 Task: Find connections with filter location Sidlaghatta with filter topic #Openingswith filter profile language English with filter current company Lupin India with filter school Jobs For Women with filter industry Performing Arts with filter service category Labor and Employment Law with filter keywords title Sales Representative
Action: Mouse moved to (501, 71)
Screenshot: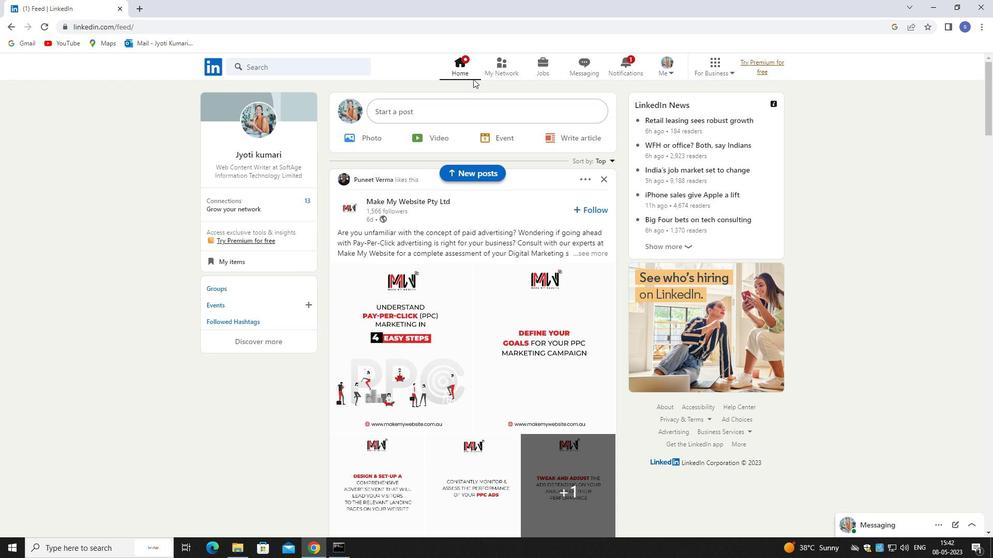 
Action: Mouse pressed left at (501, 71)
Screenshot: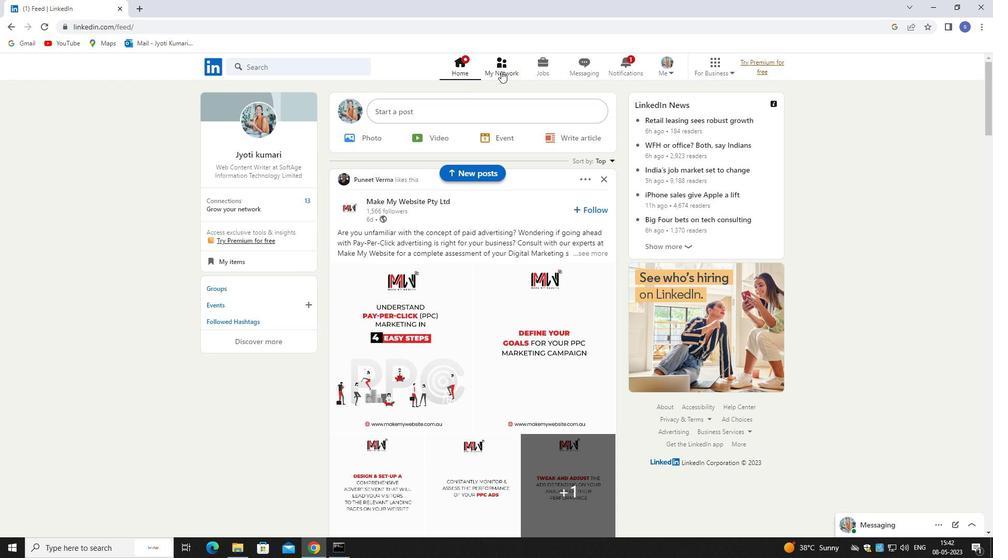 
Action: Mouse pressed left at (501, 71)
Screenshot: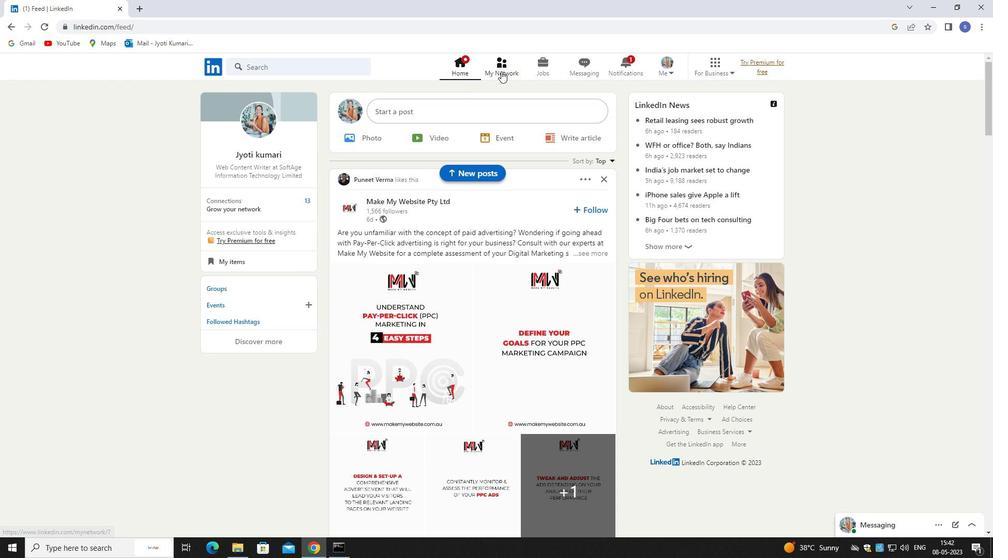 
Action: Mouse moved to (327, 127)
Screenshot: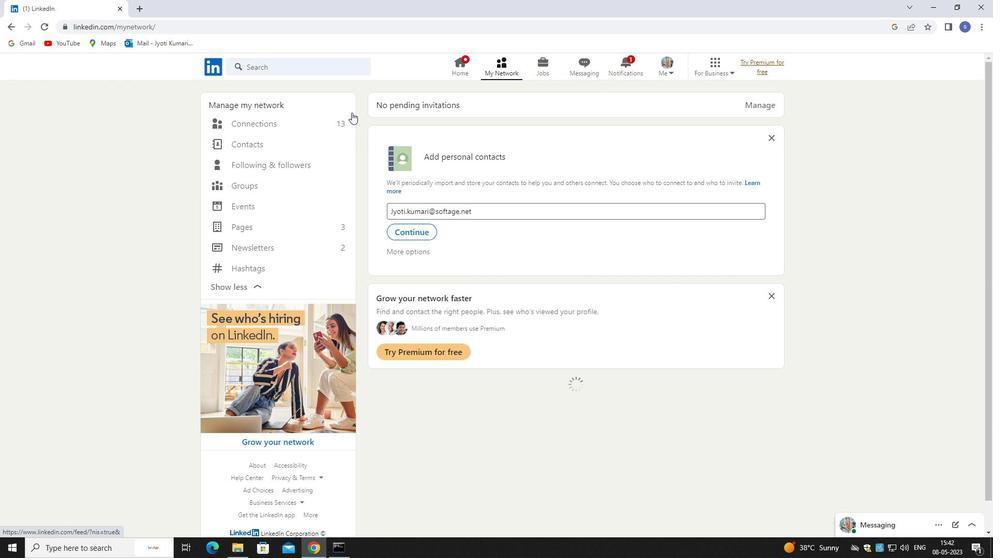 
Action: Mouse pressed left at (327, 127)
Screenshot: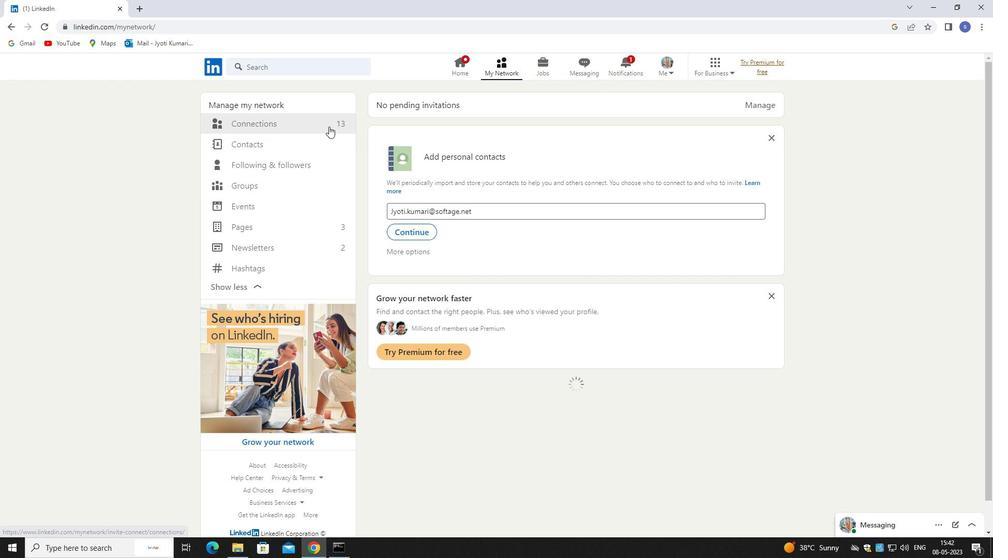 
Action: Mouse moved to (327, 127)
Screenshot: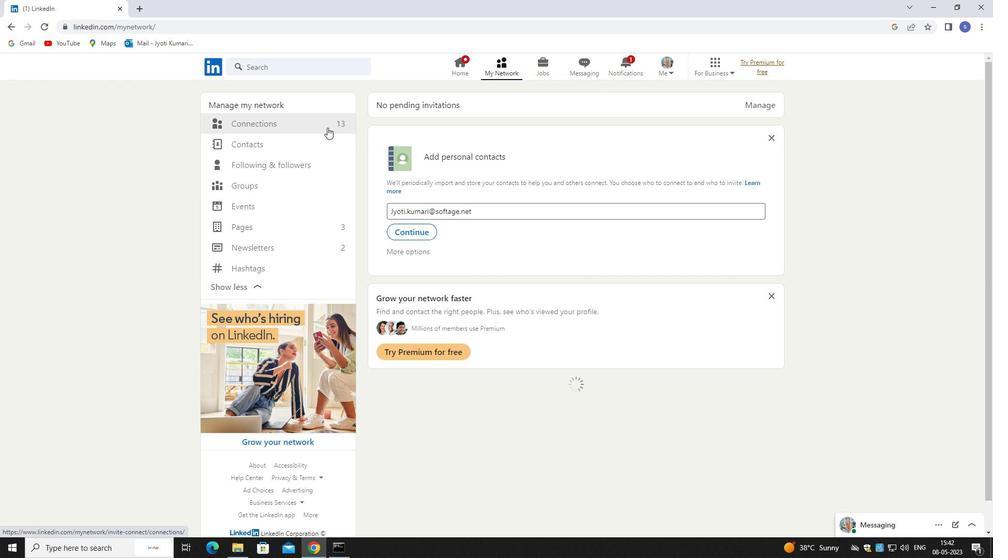
Action: Mouse pressed left at (327, 127)
Screenshot: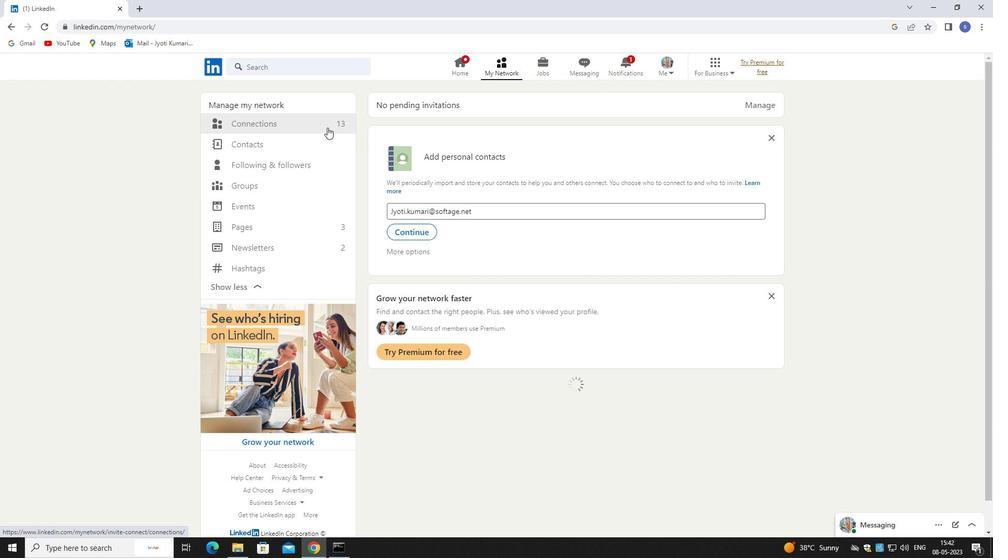 
Action: Mouse moved to (567, 122)
Screenshot: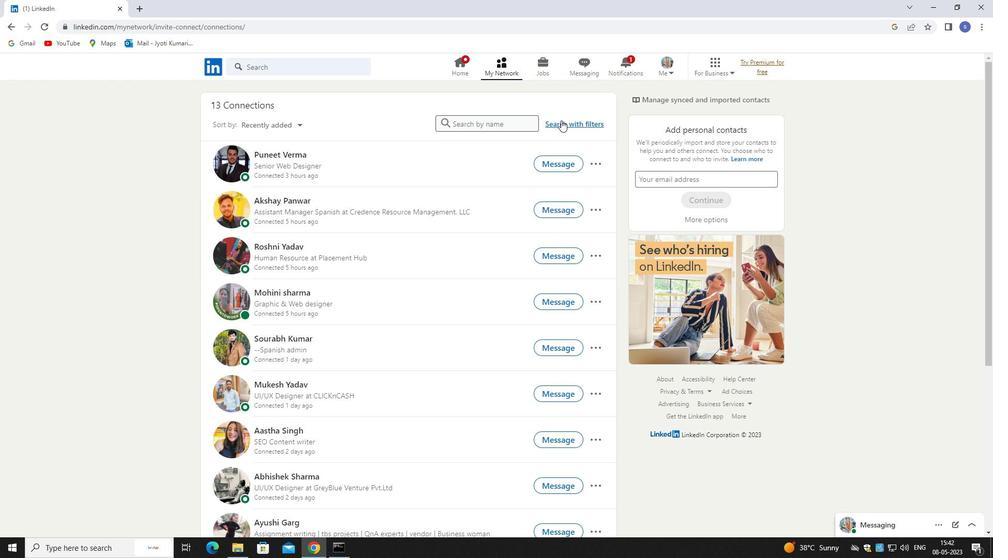 
Action: Mouse pressed left at (567, 122)
Screenshot: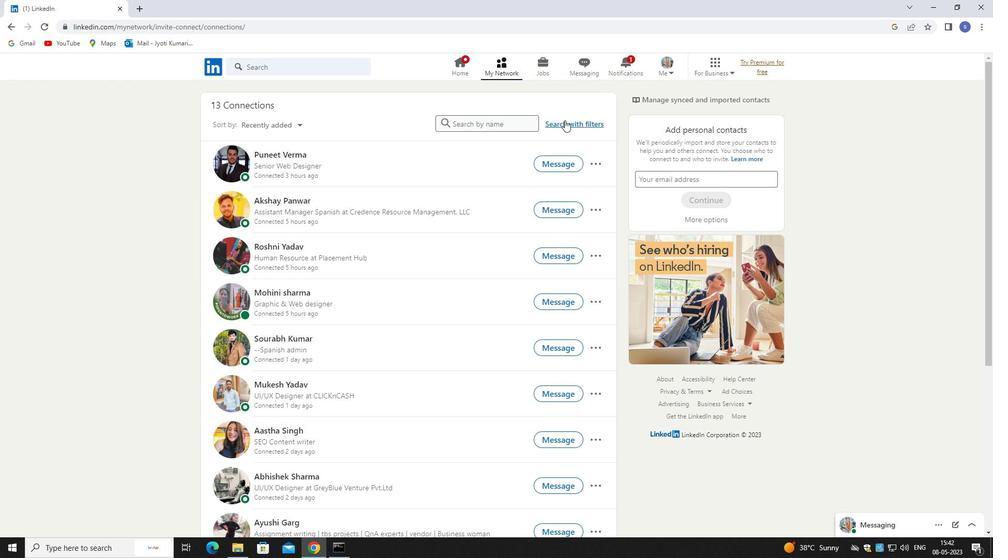 
Action: Mouse moved to (528, 93)
Screenshot: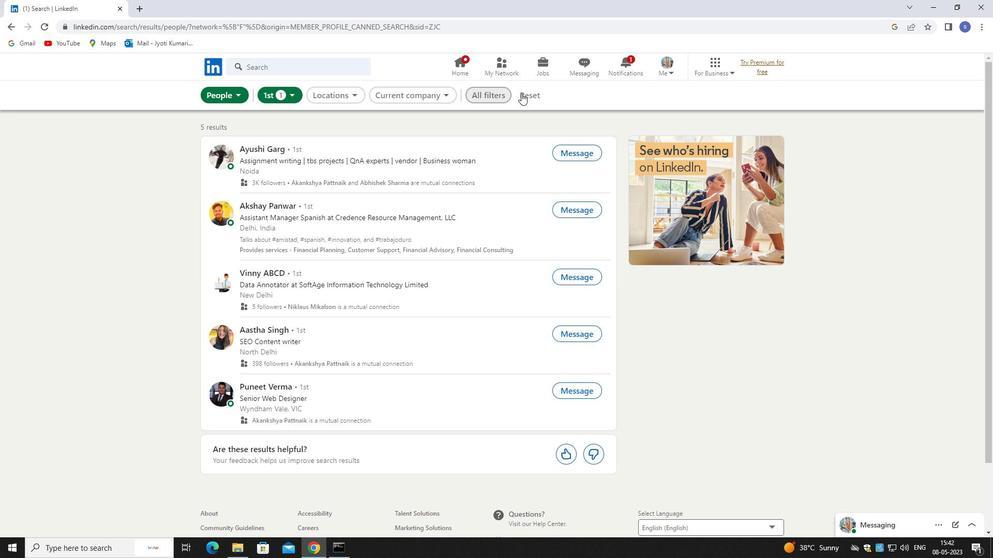 
Action: Mouse pressed left at (528, 93)
Screenshot: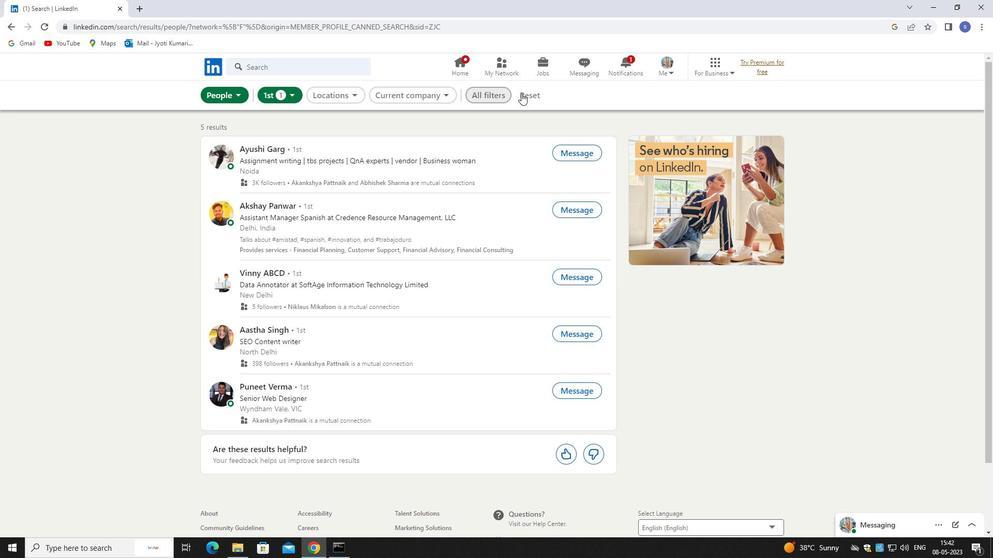 
Action: Mouse moved to (506, 94)
Screenshot: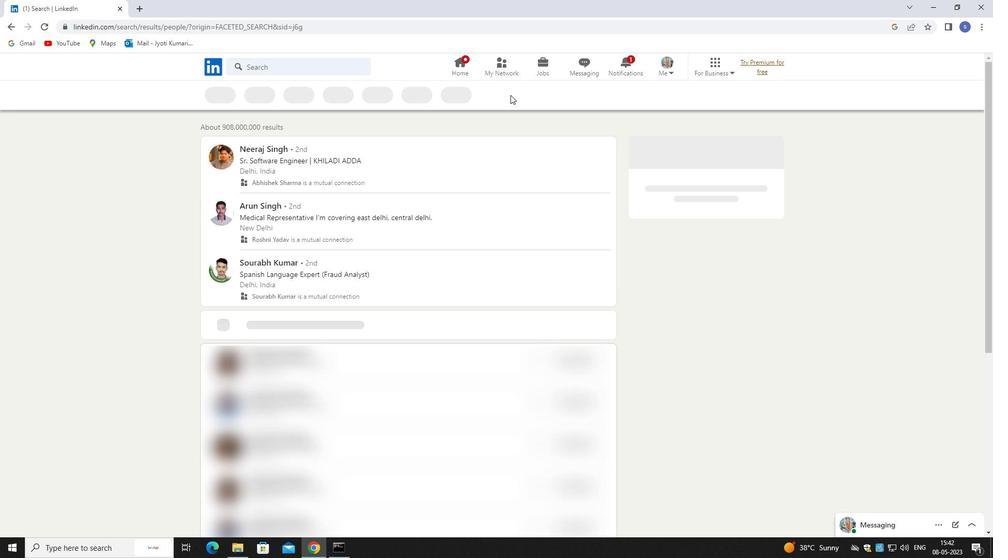 
Action: Mouse pressed left at (506, 94)
Screenshot: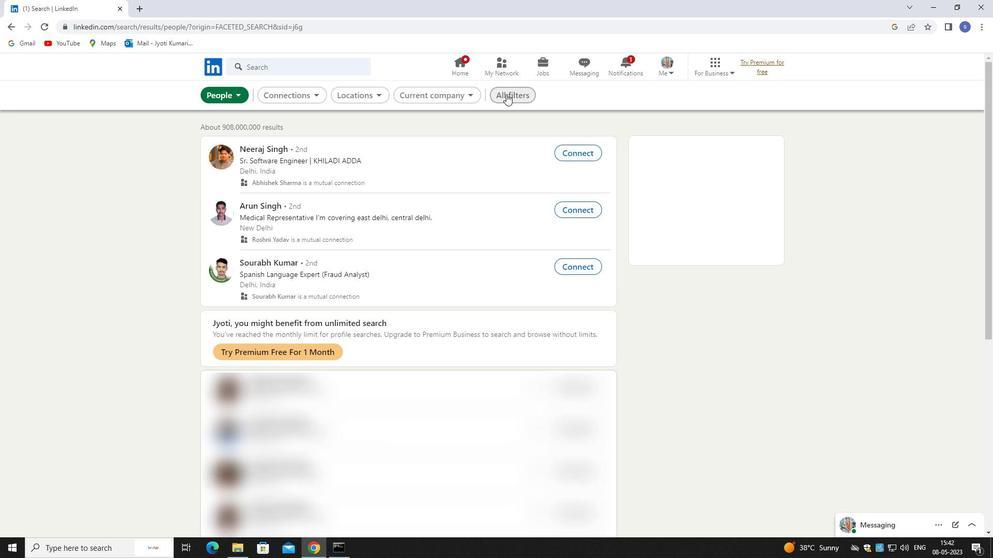 
Action: Mouse moved to (879, 408)
Screenshot: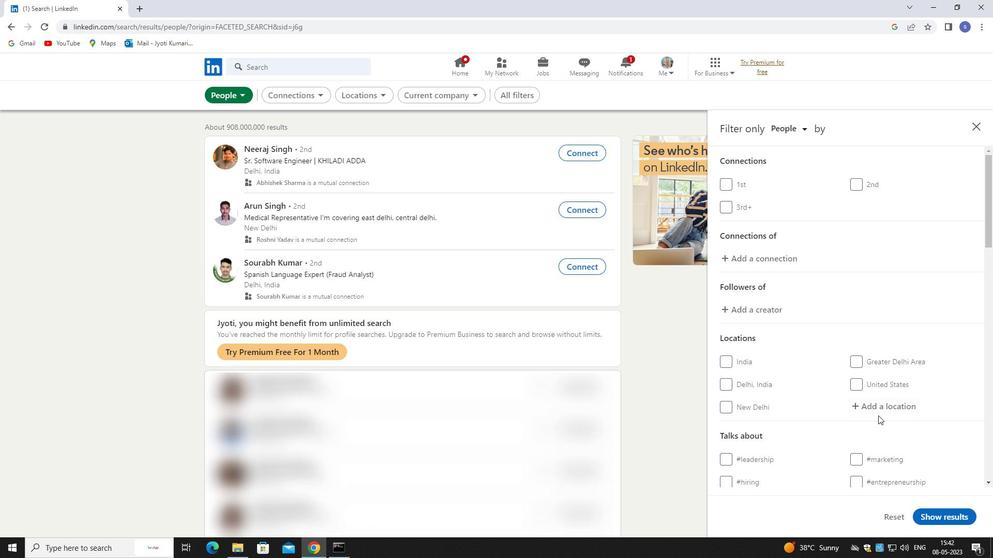 
Action: Mouse pressed left at (879, 408)
Screenshot: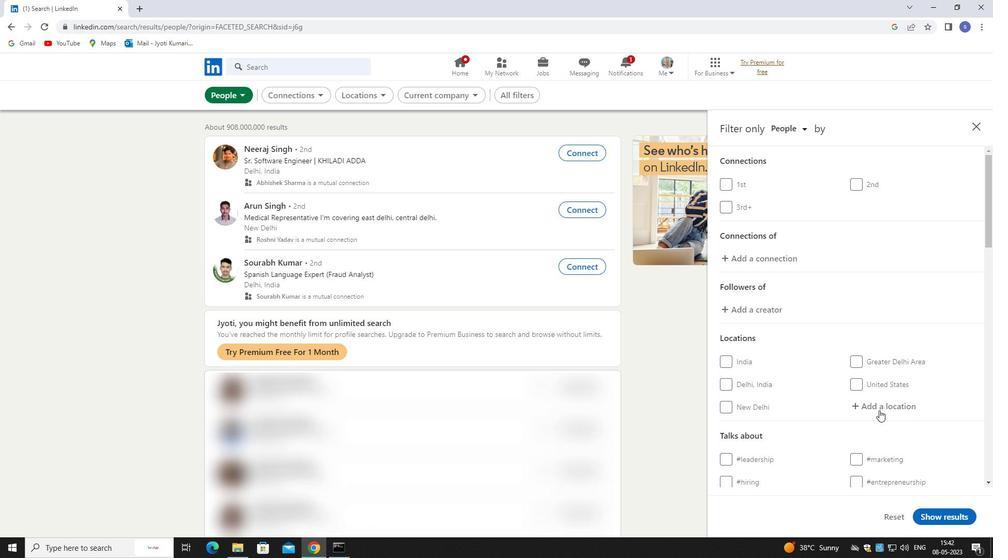 
Action: Mouse moved to (840, 360)
Screenshot: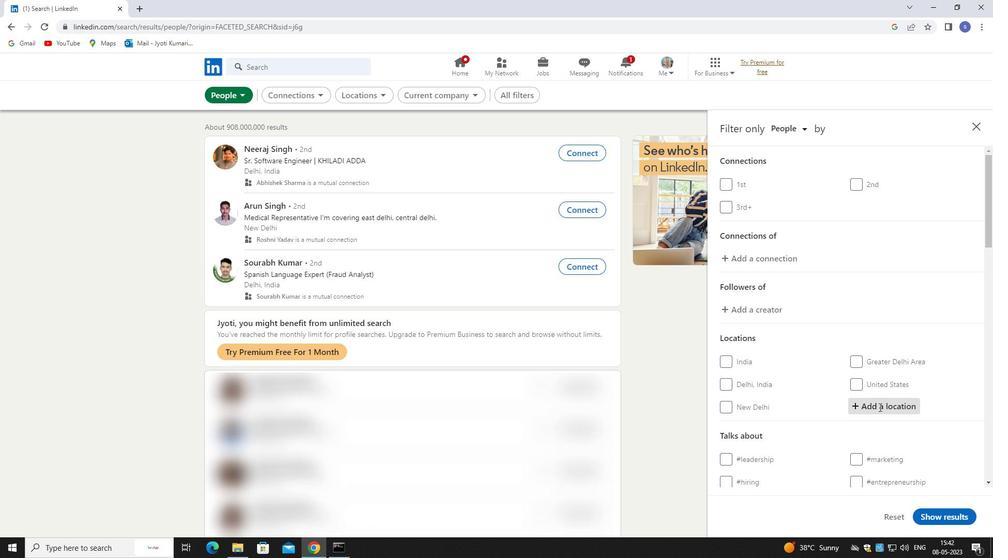 
Action: Key pressed si
Screenshot: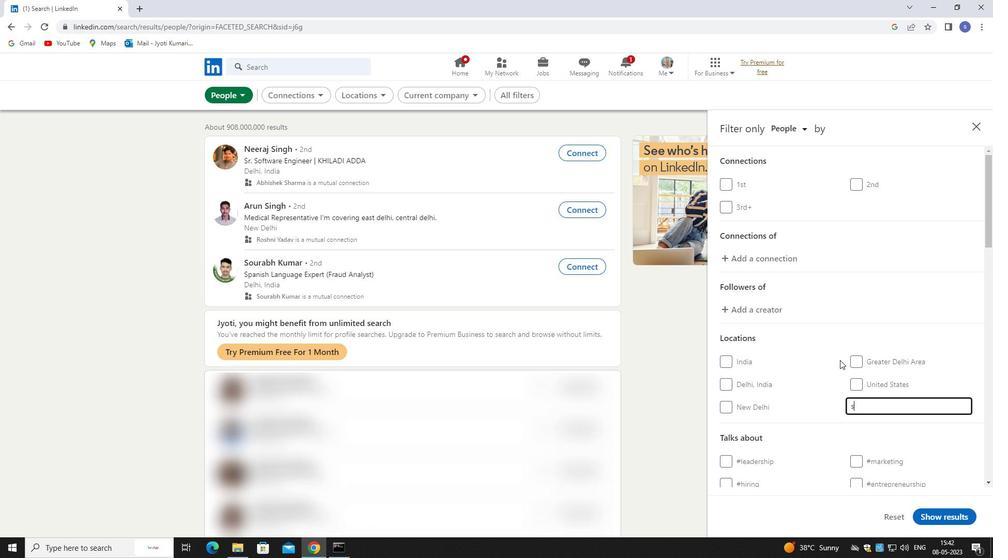 
Action: Mouse moved to (840, 360)
Screenshot: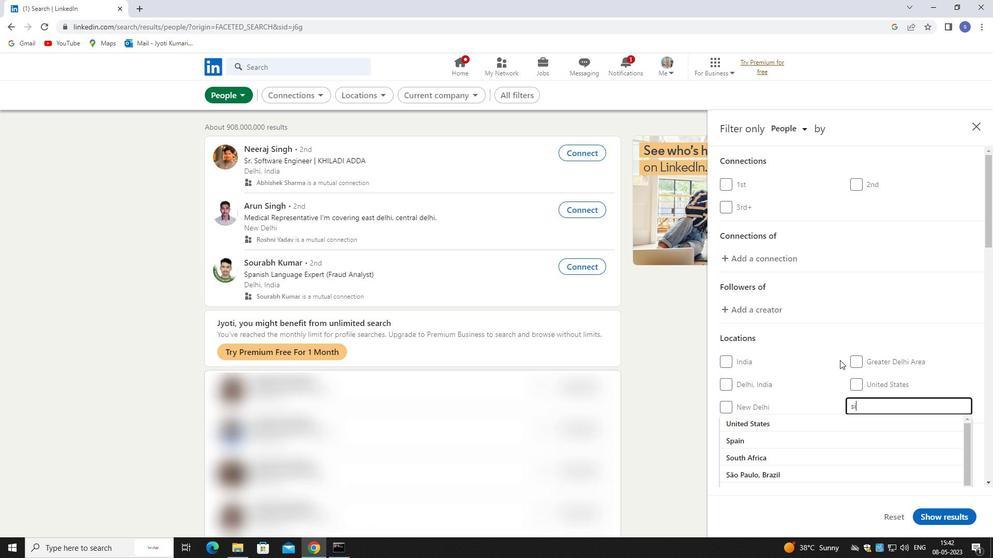 
Action: Key pressed dla
Screenshot: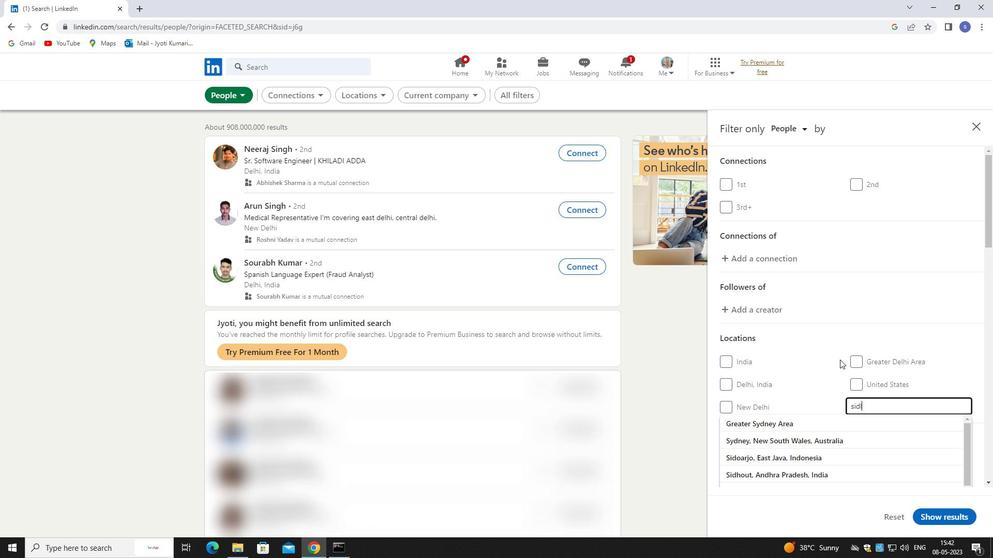 
Action: Mouse moved to (803, 420)
Screenshot: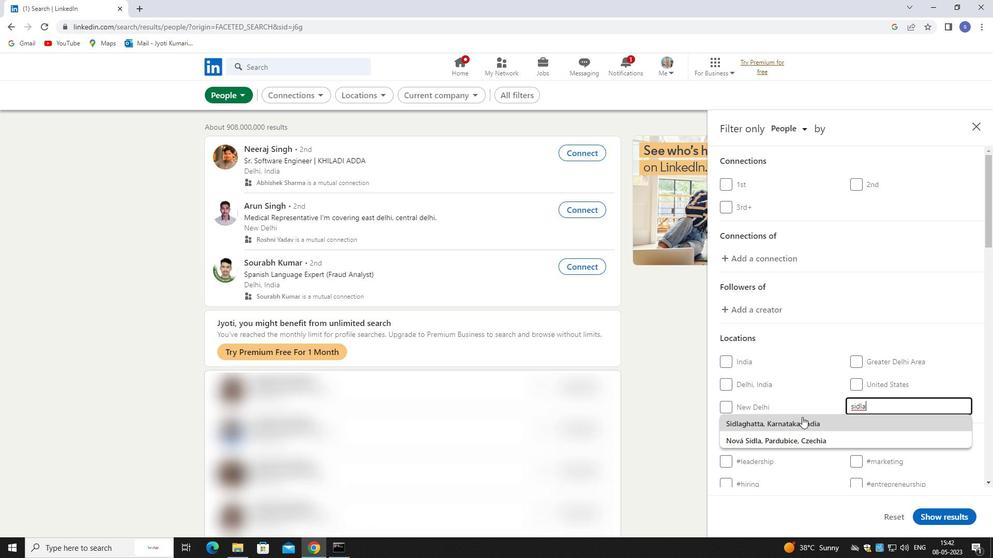
Action: Mouse pressed left at (803, 420)
Screenshot: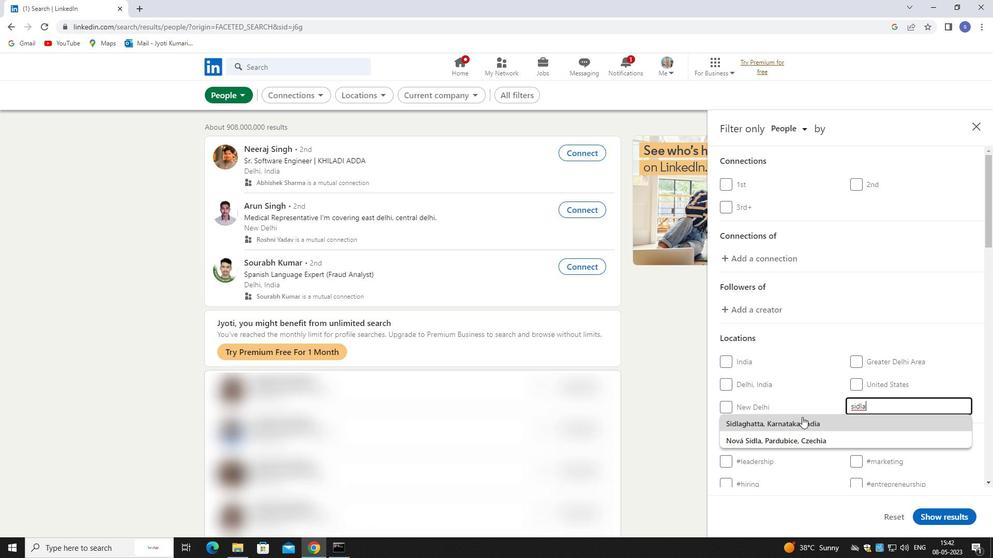 
Action: Mouse moved to (800, 406)
Screenshot: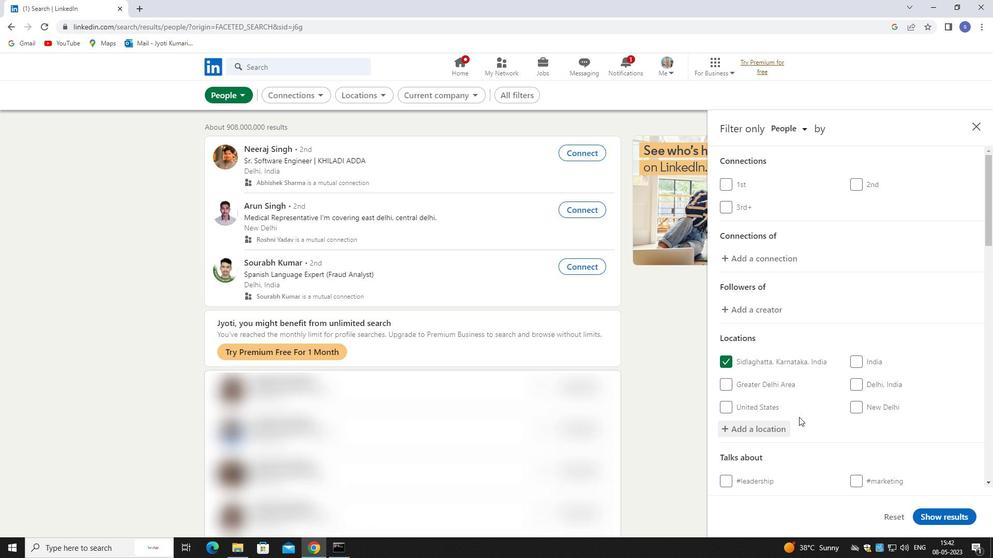 
Action: Mouse scrolled (800, 406) with delta (0, 0)
Screenshot: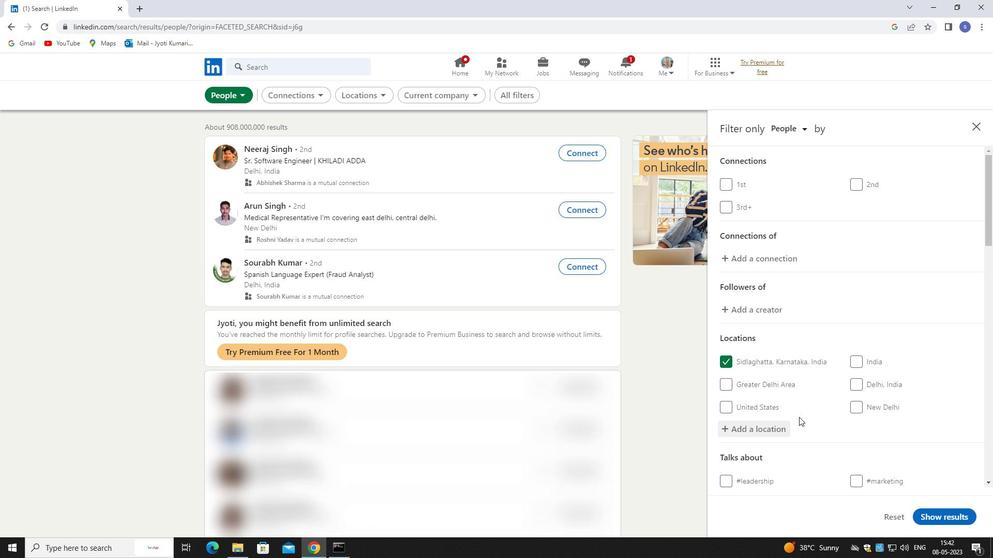 
Action: Mouse scrolled (800, 406) with delta (0, 0)
Screenshot: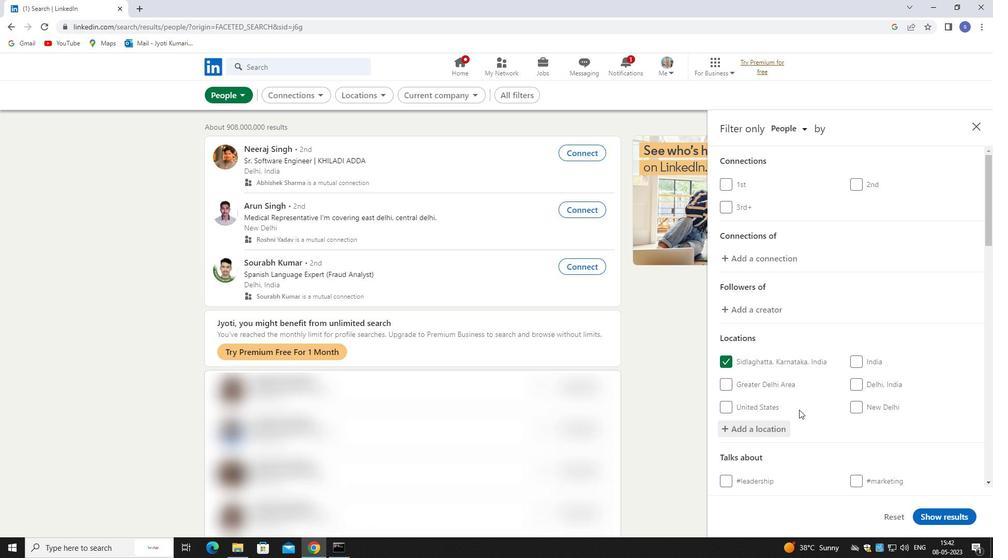
Action: Mouse moved to (800, 405)
Screenshot: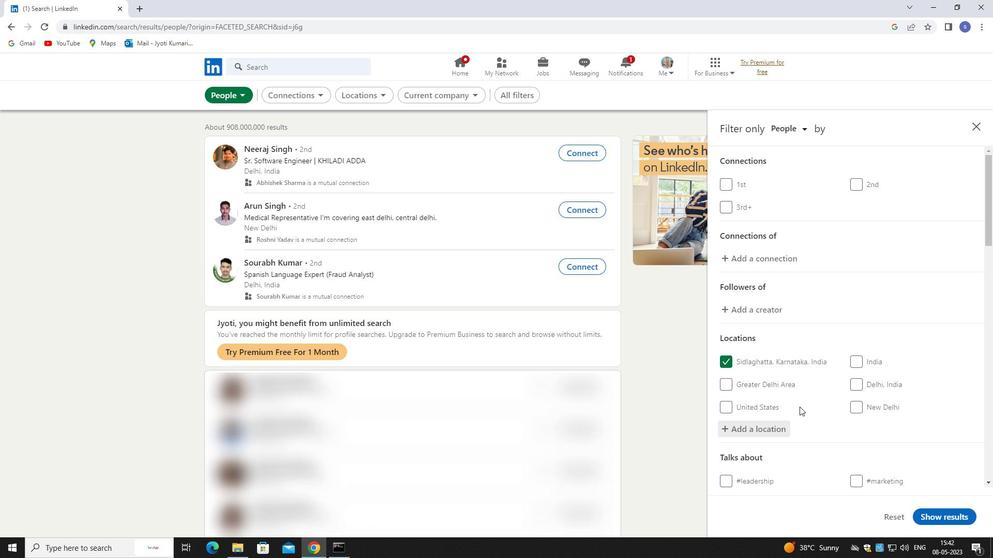
Action: Mouse scrolled (800, 405) with delta (0, 0)
Screenshot: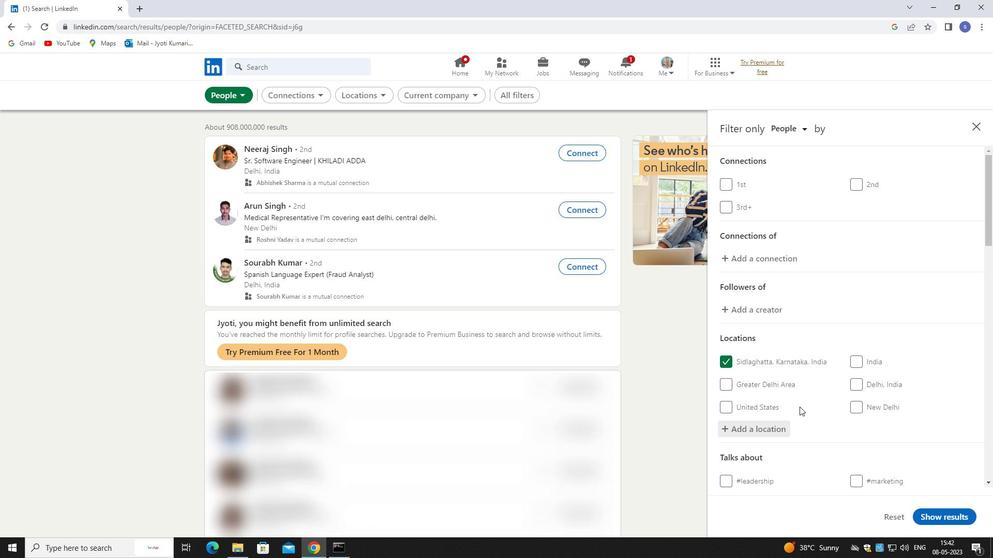 
Action: Mouse moved to (801, 404)
Screenshot: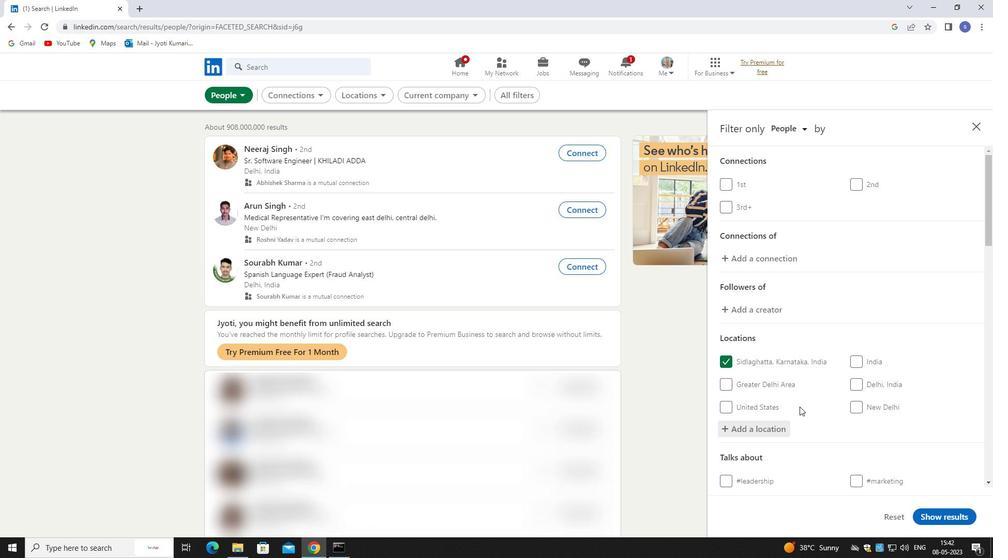 
Action: Mouse scrolled (801, 404) with delta (0, 0)
Screenshot: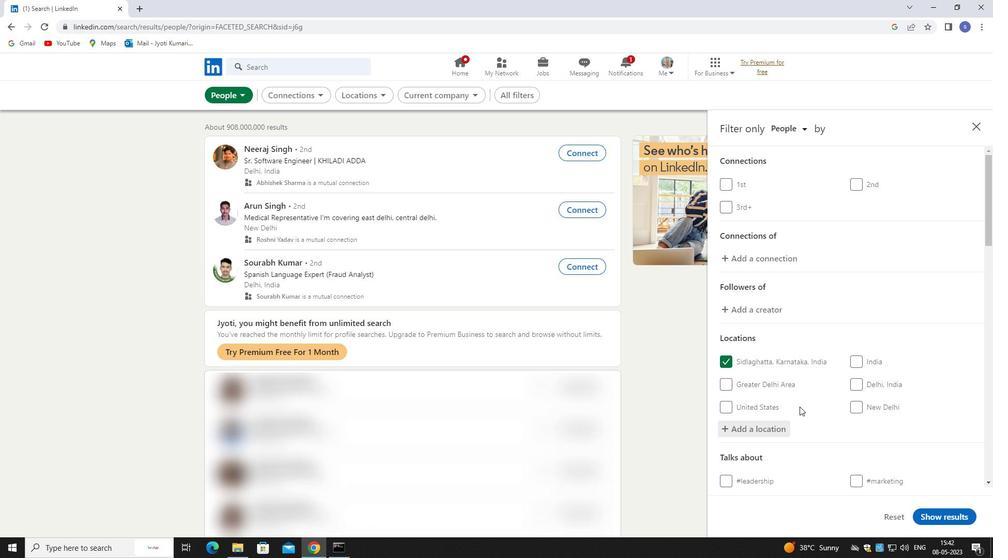 
Action: Mouse moved to (881, 323)
Screenshot: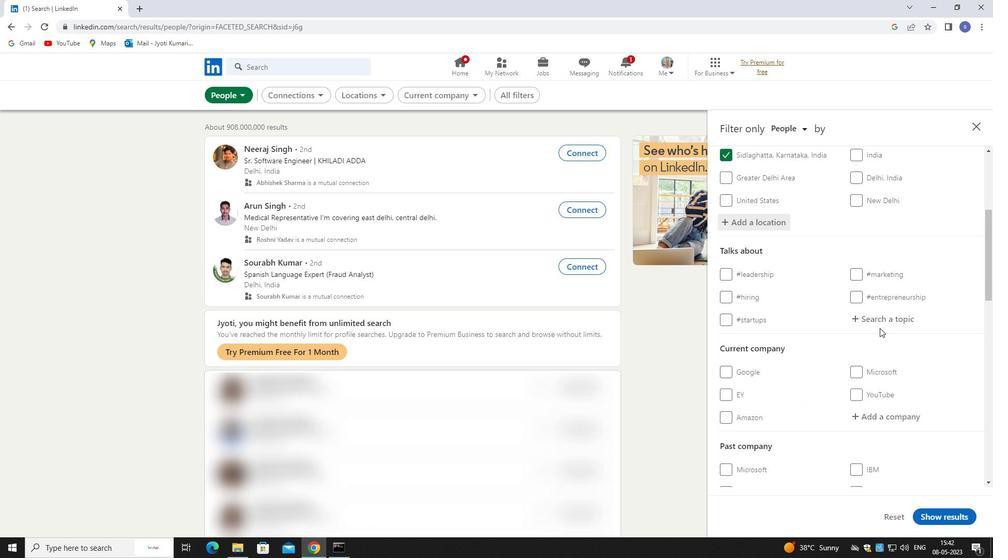 
Action: Mouse pressed left at (881, 323)
Screenshot: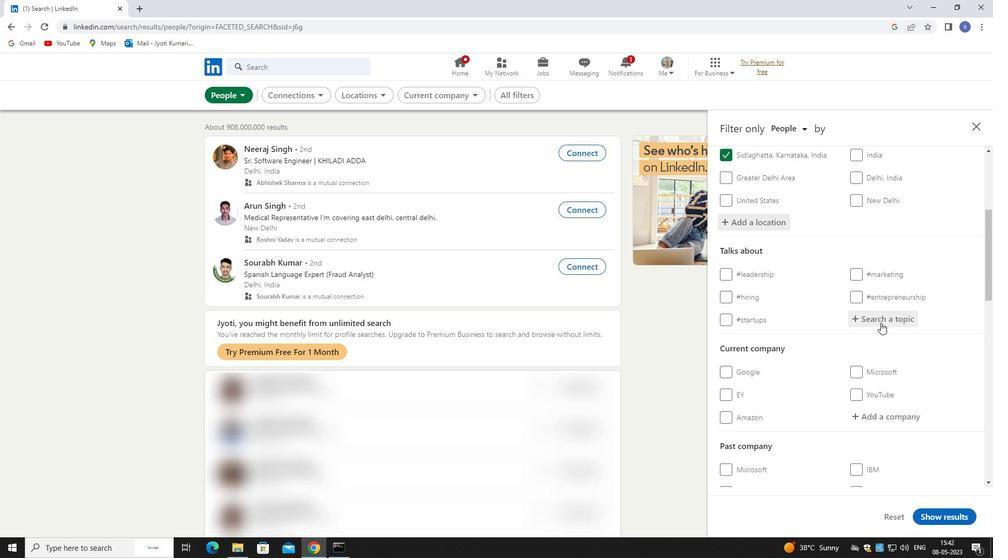 
Action: Mouse moved to (842, 315)
Screenshot: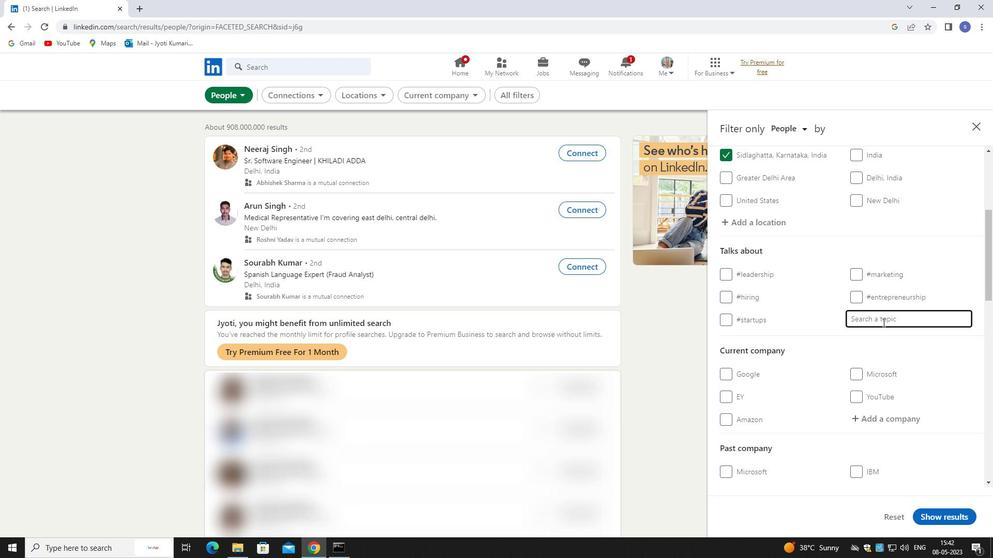 
Action: Key pressed opening
Screenshot: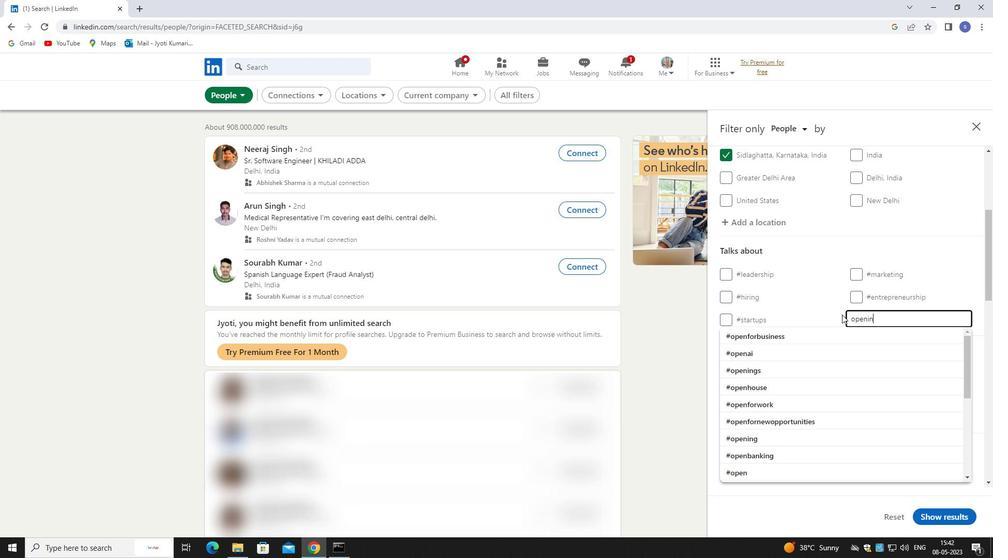 
Action: Mouse moved to (810, 331)
Screenshot: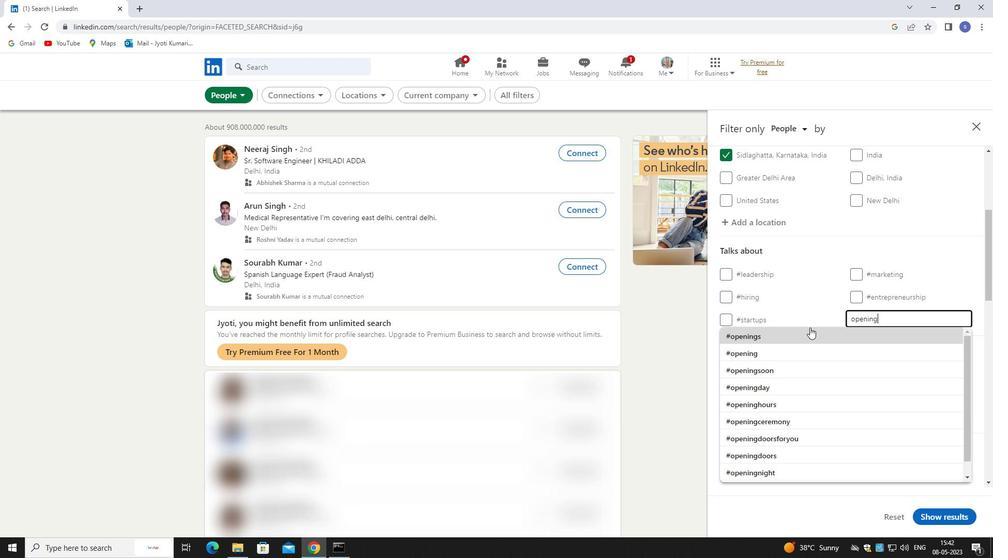 
Action: Mouse pressed left at (810, 331)
Screenshot: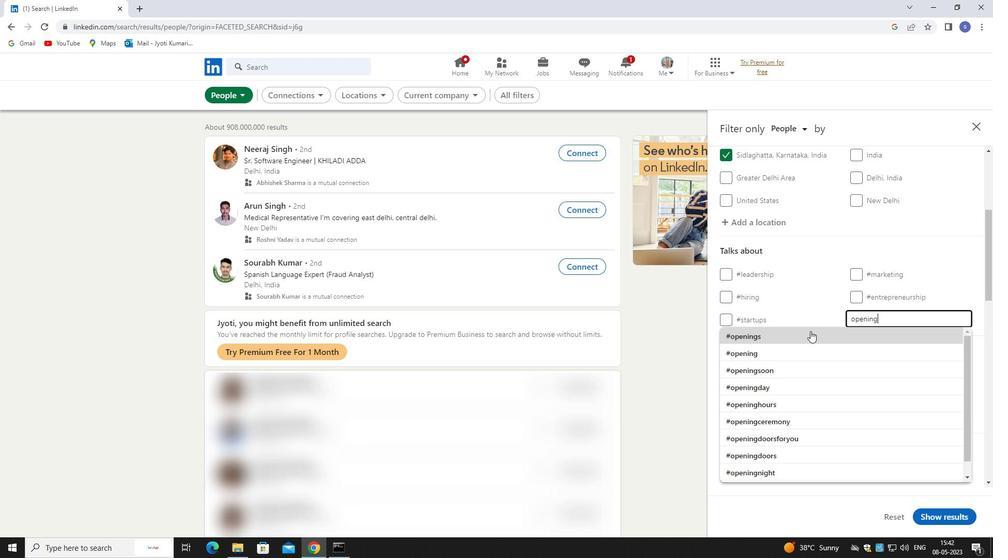 
Action: Mouse scrolled (810, 331) with delta (0, 0)
Screenshot: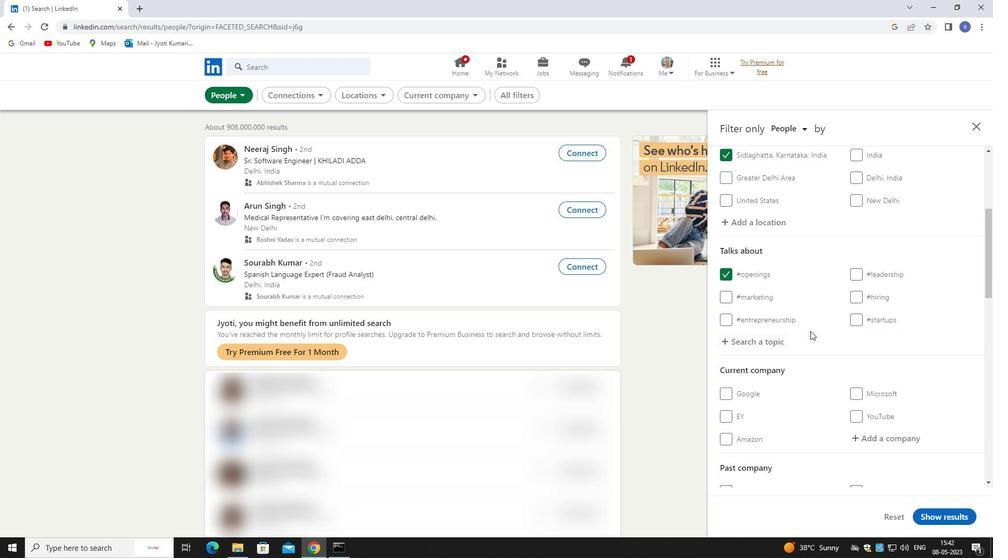 
Action: Mouse scrolled (810, 331) with delta (0, 0)
Screenshot: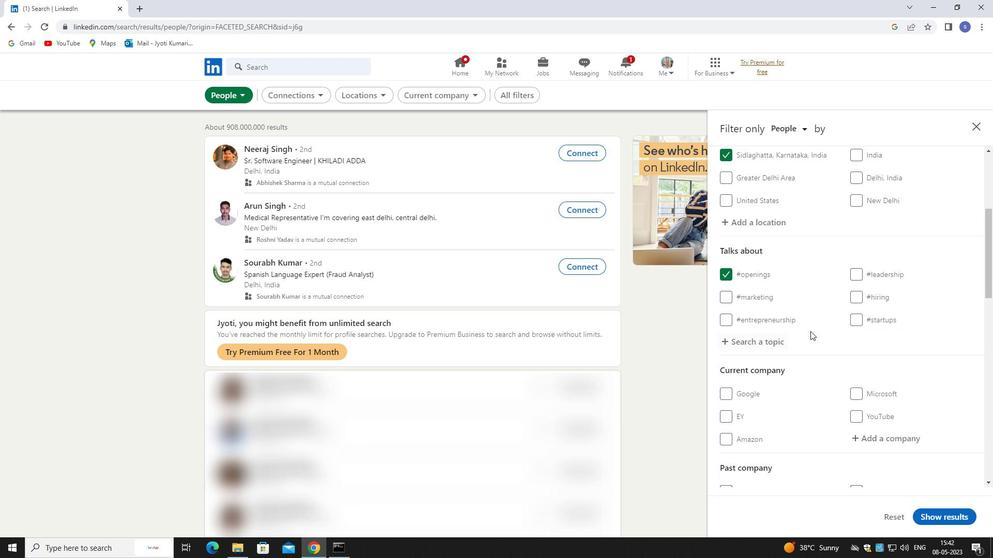 
Action: Mouse scrolled (810, 331) with delta (0, 0)
Screenshot: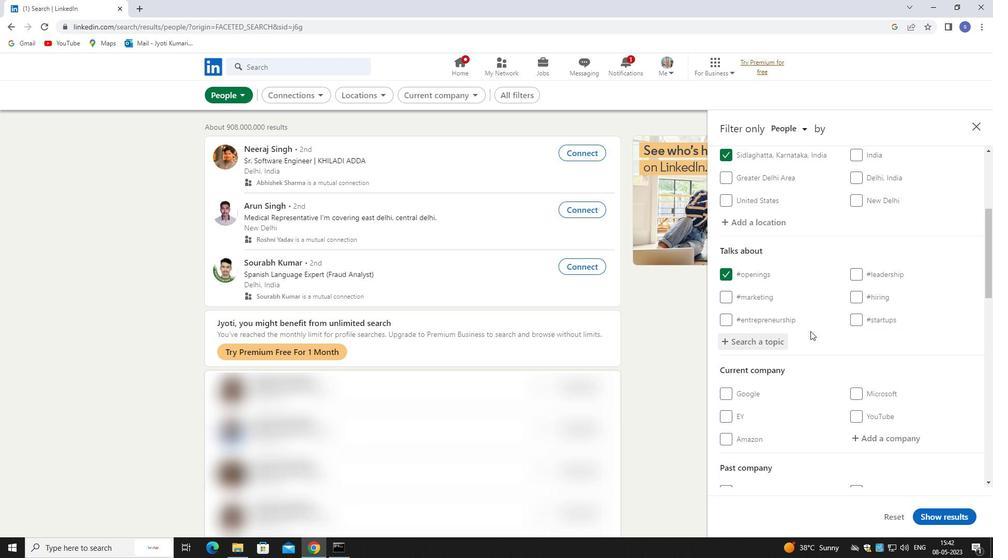 
Action: Mouse moved to (891, 285)
Screenshot: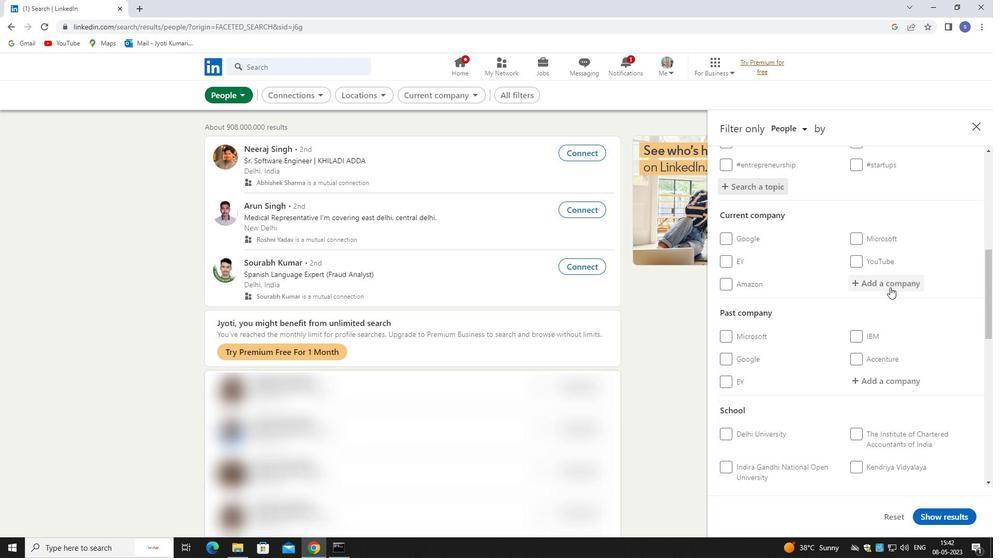 
Action: Mouse pressed left at (891, 285)
Screenshot: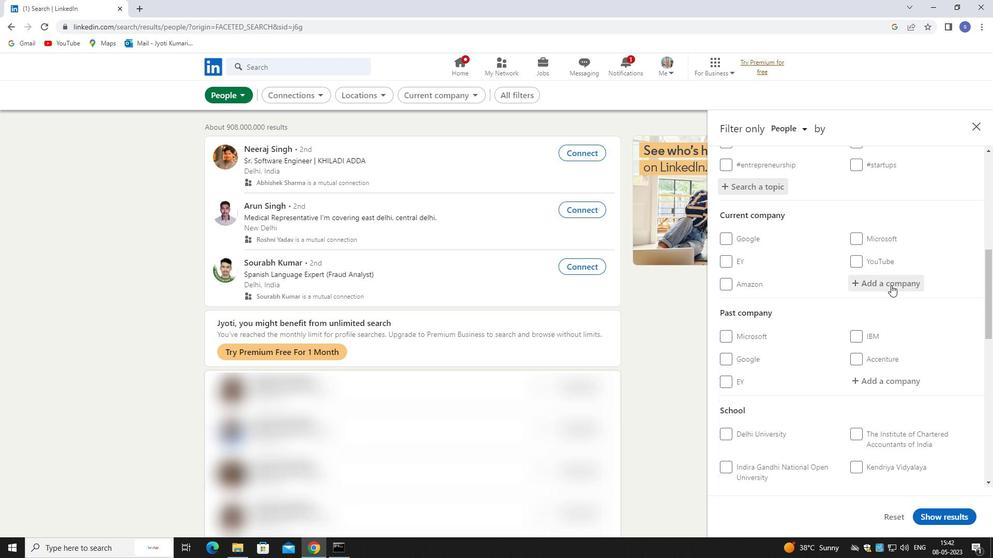 
Action: Key pressed <Key.shift>LUPIN
Screenshot: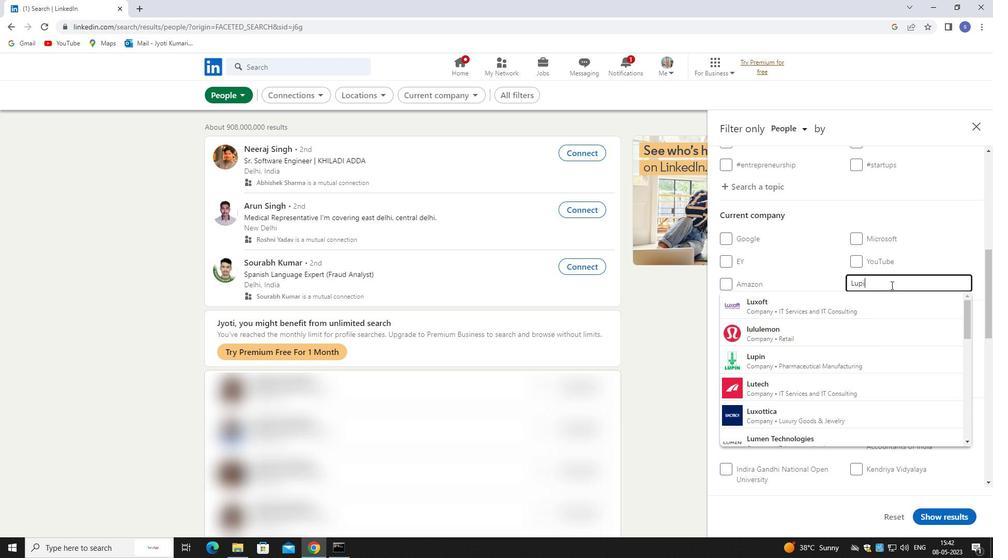 
Action: Mouse moved to (896, 352)
Screenshot: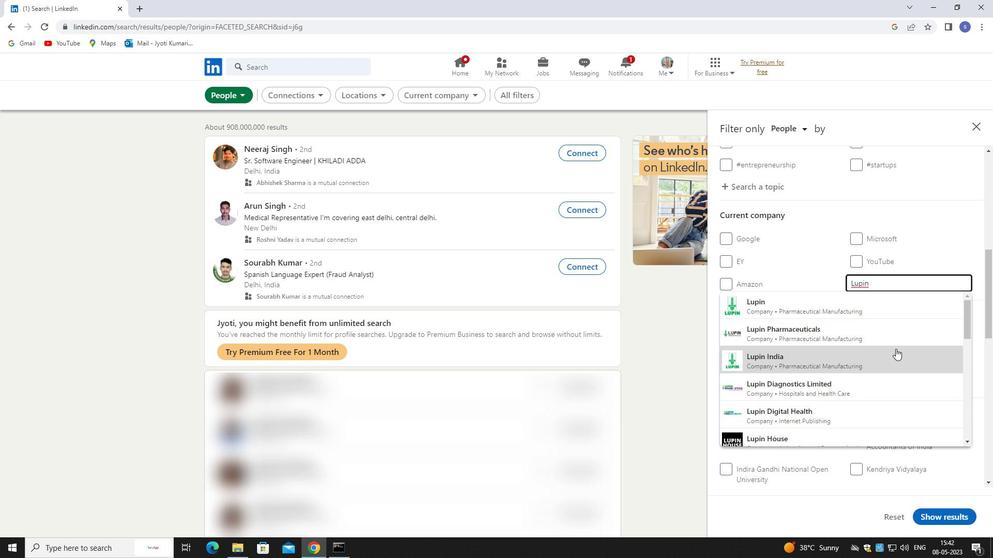 
Action: Mouse pressed left at (896, 352)
Screenshot: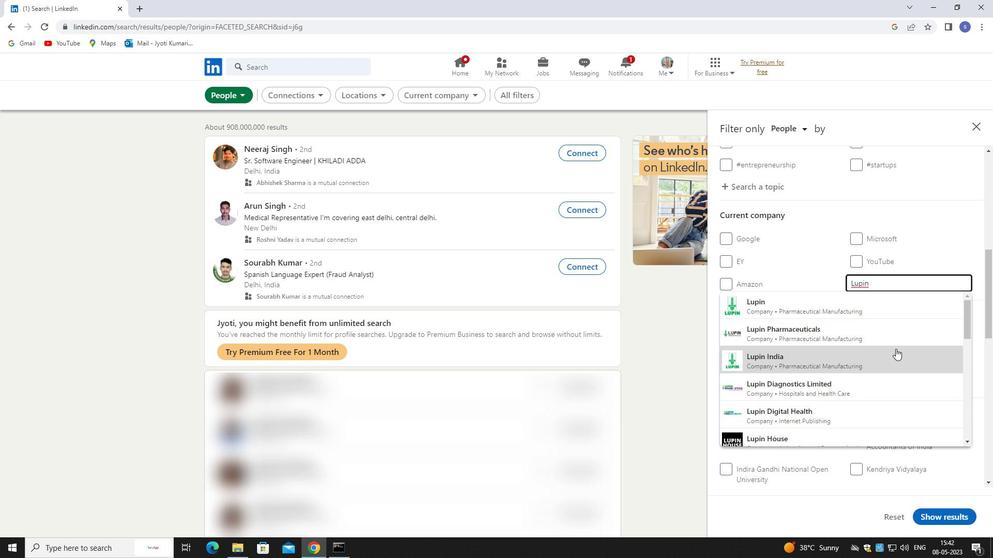 
Action: Mouse moved to (894, 357)
Screenshot: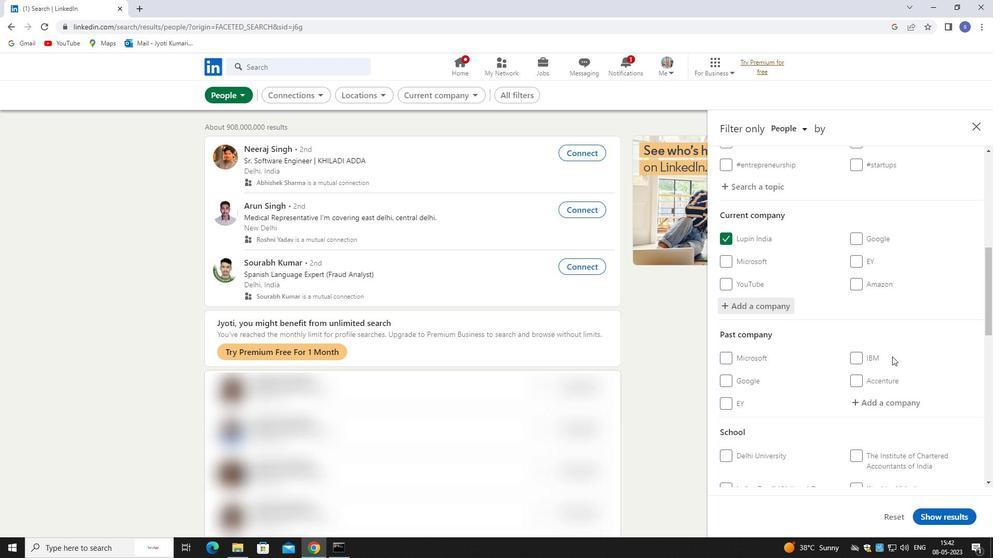 
Action: Mouse scrolled (894, 357) with delta (0, 0)
Screenshot: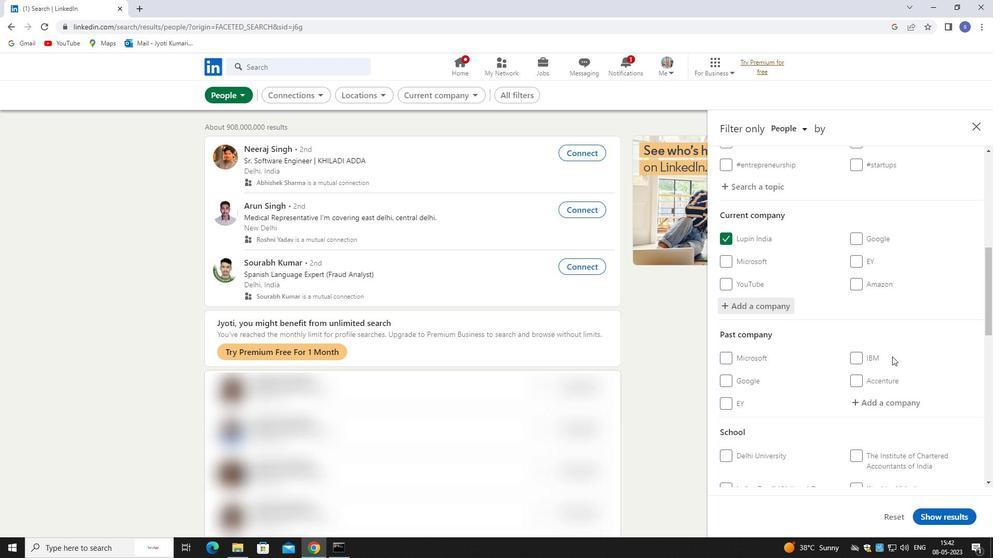 
Action: Mouse moved to (894, 360)
Screenshot: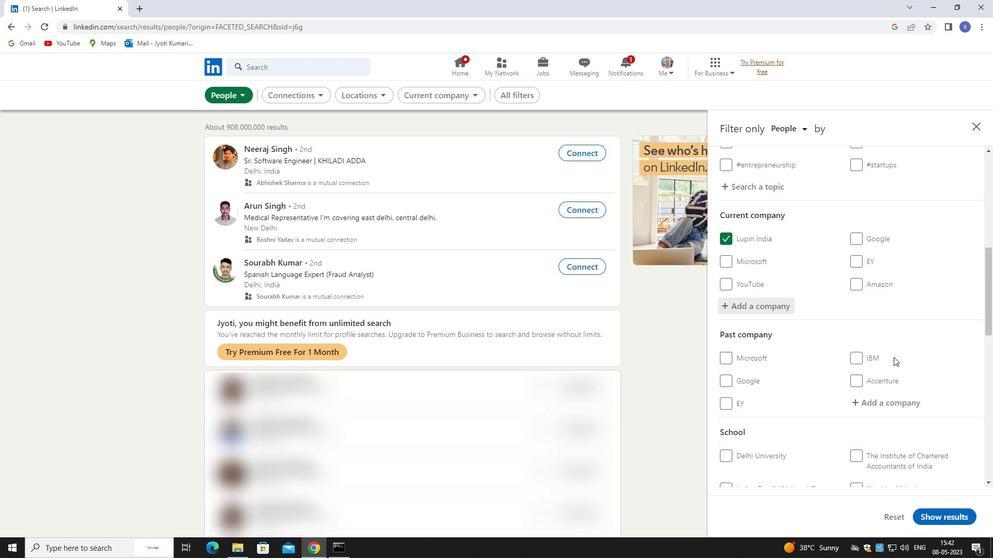 
Action: Mouse scrolled (894, 359) with delta (0, 0)
Screenshot: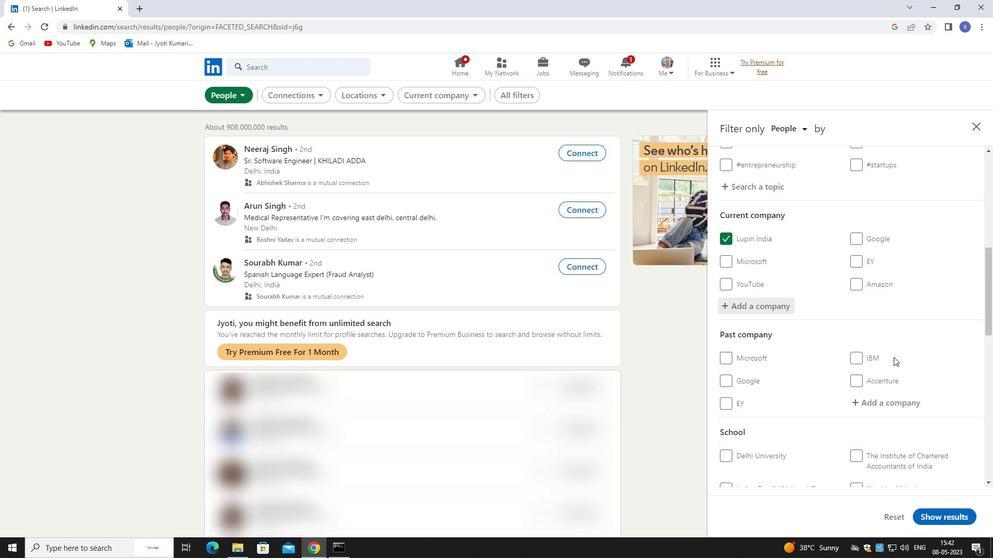 
Action: Mouse moved to (880, 420)
Screenshot: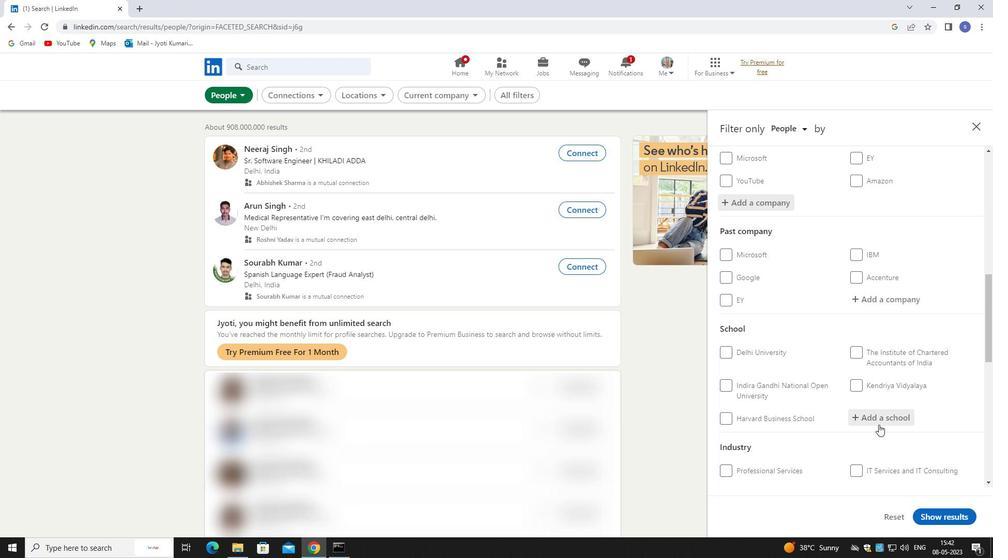 
Action: Mouse pressed left at (880, 420)
Screenshot: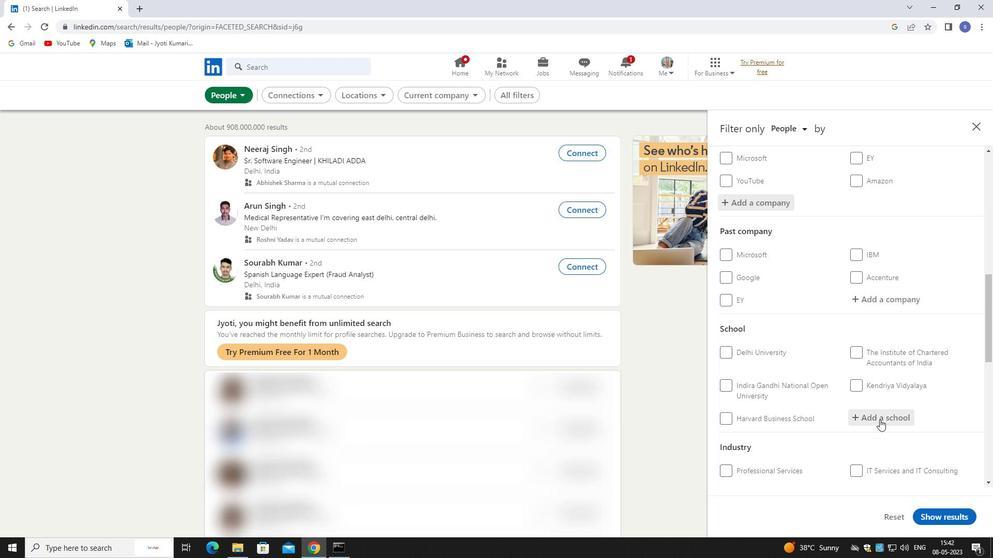 
Action: Mouse moved to (880, 419)
Screenshot: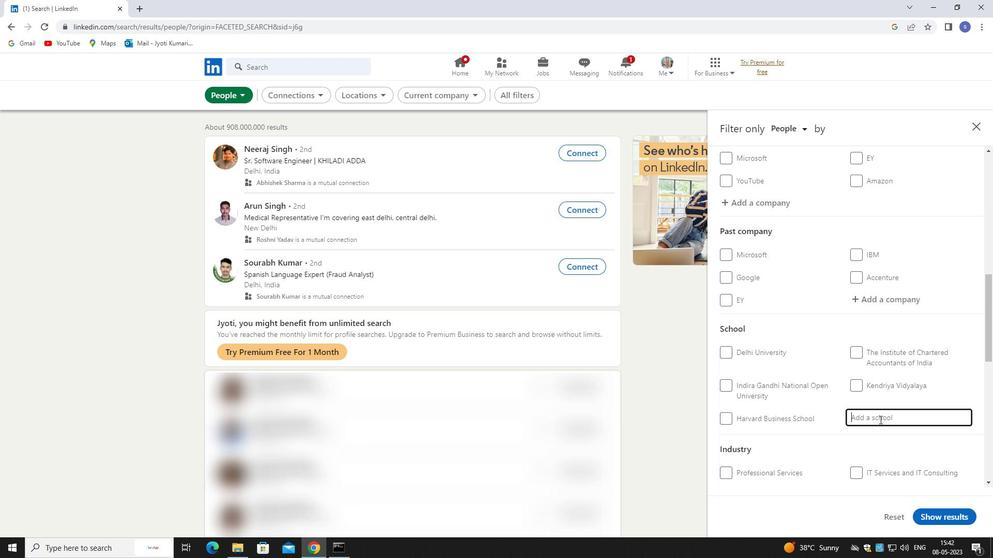 
Action: Mouse scrolled (880, 418) with delta (0, 0)
Screenshot: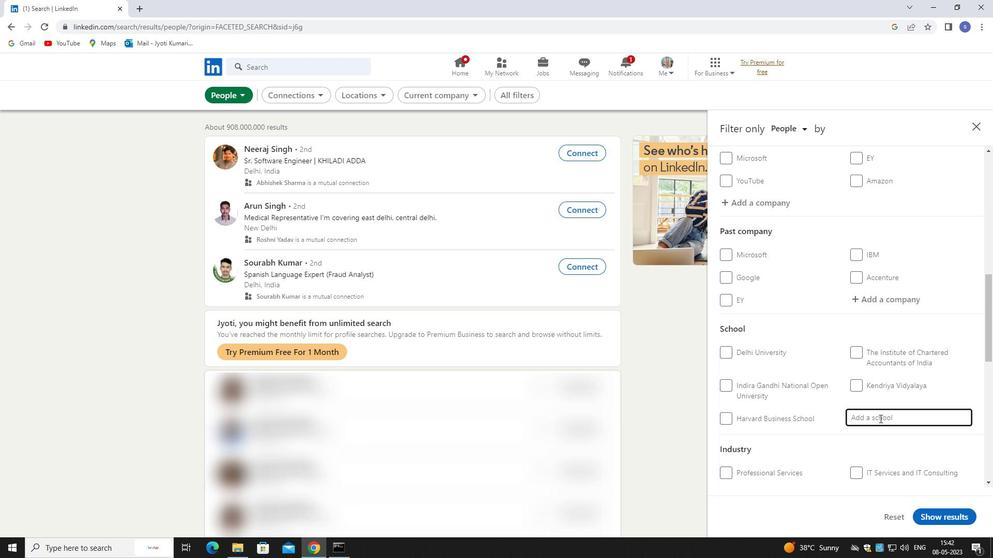 
Action: Mouse moved to (872, 409)
Screenshot: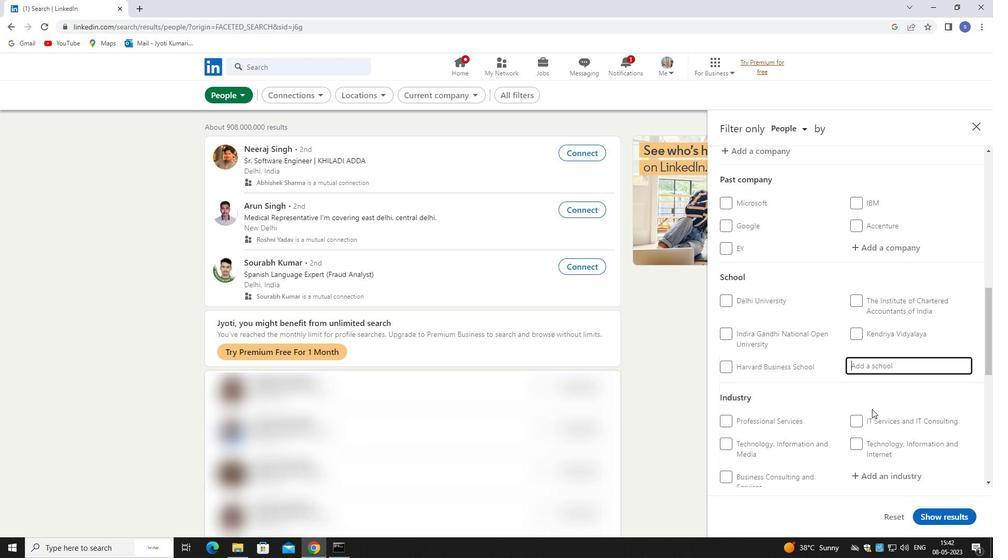 
Action: Key pressed JO
Screenshot: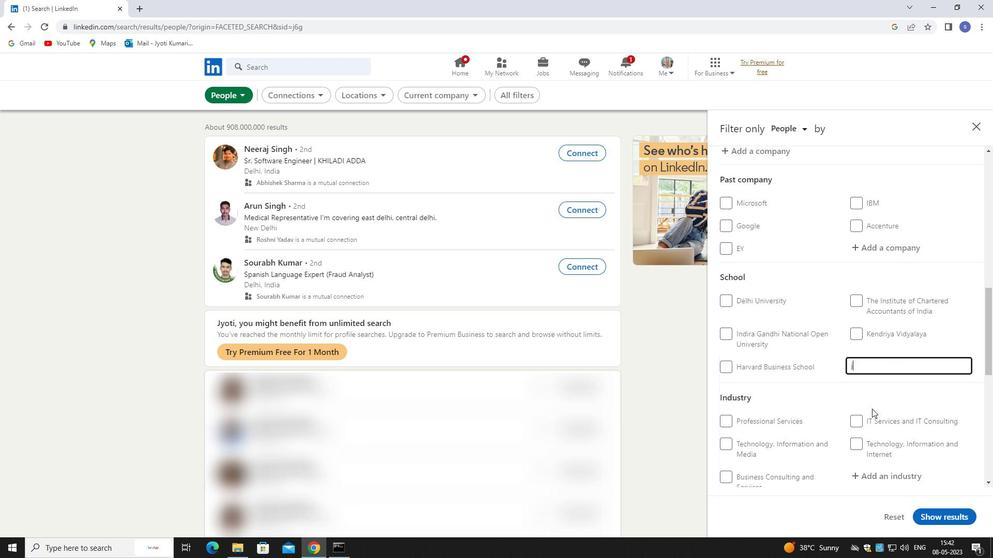 
Action: Mouse moved to (871, 409)
Screenshot: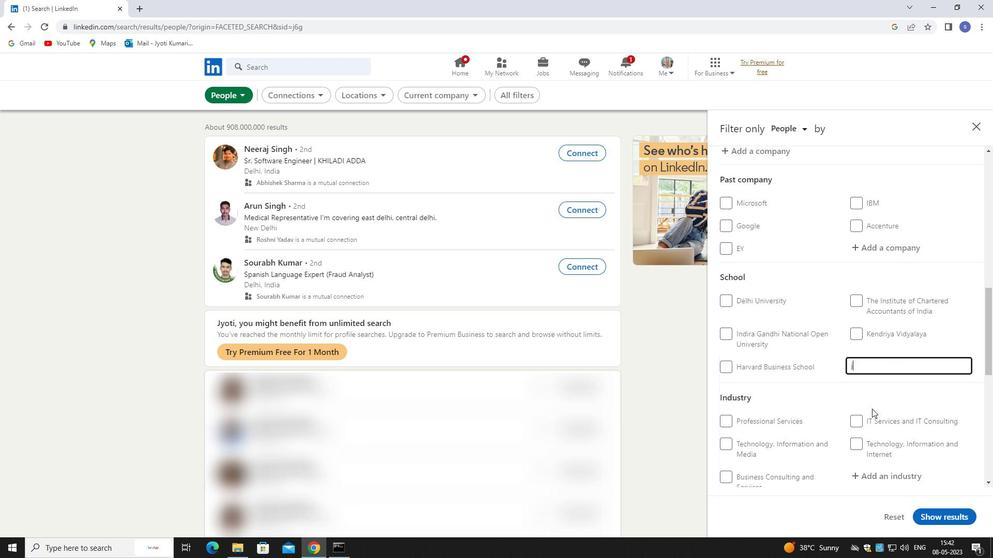 
Action: Key pressed BS<Key.space>FOR
Screenshot: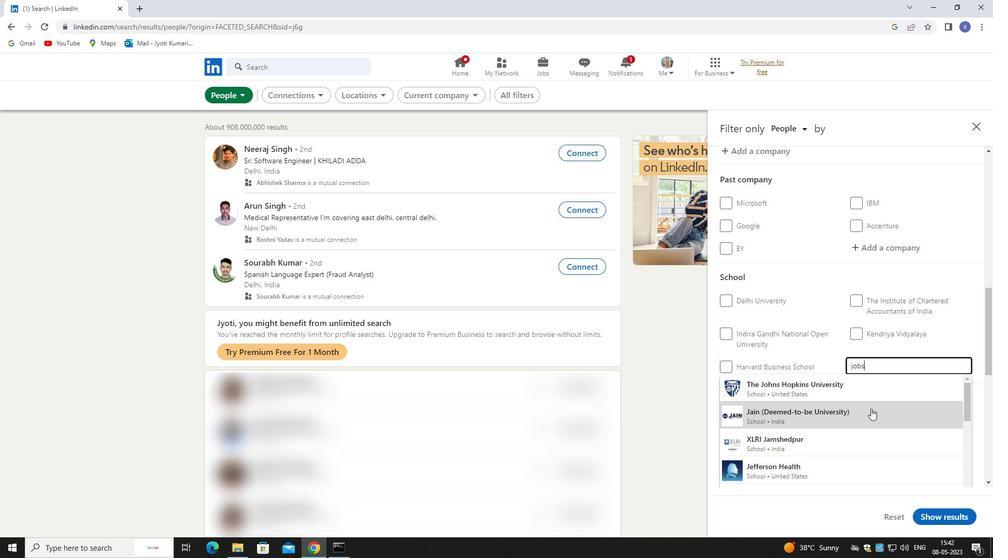 
Action: Mouse moved to (866, 420)
Screenshot: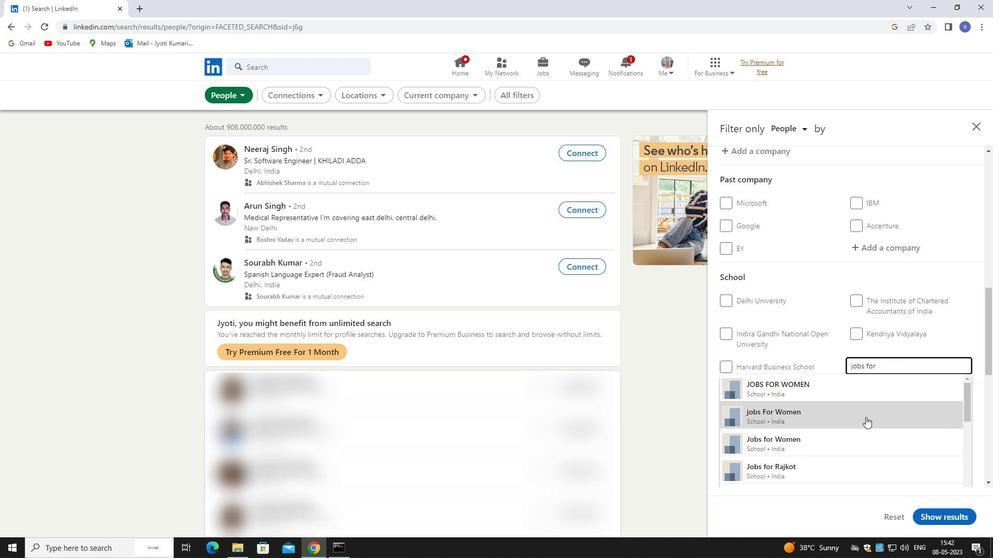 
Action: Mouse pressed left at (866, 420)
Screenshot: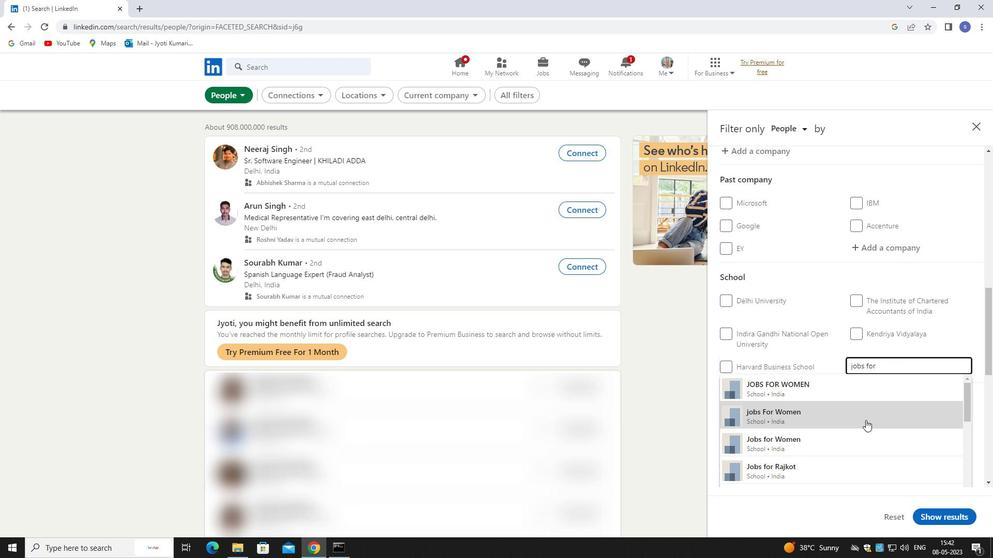
Action: Mouse moved to (866, 415)
Screenshot: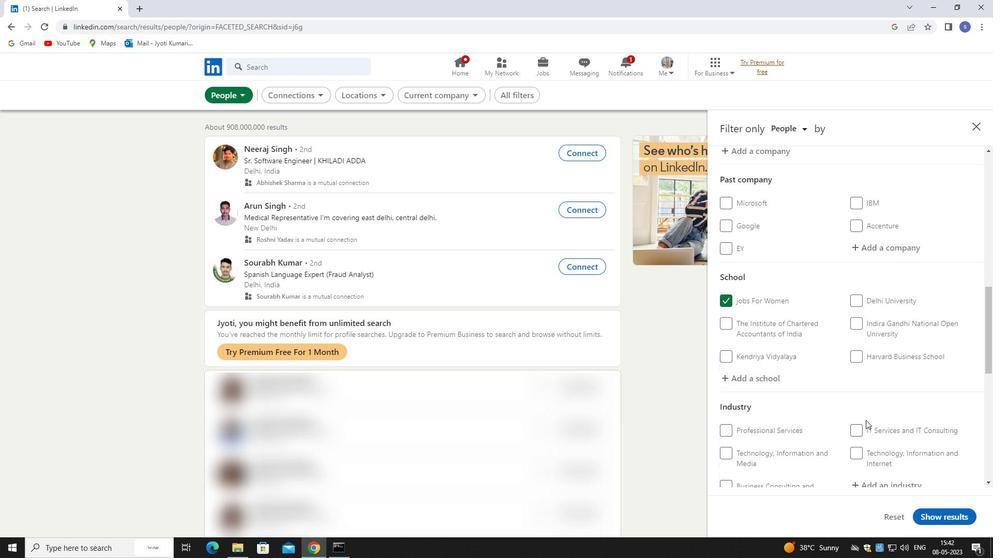 
Action: Mouse scrolled (866, 414) with delta (0, 0)
Screenshot: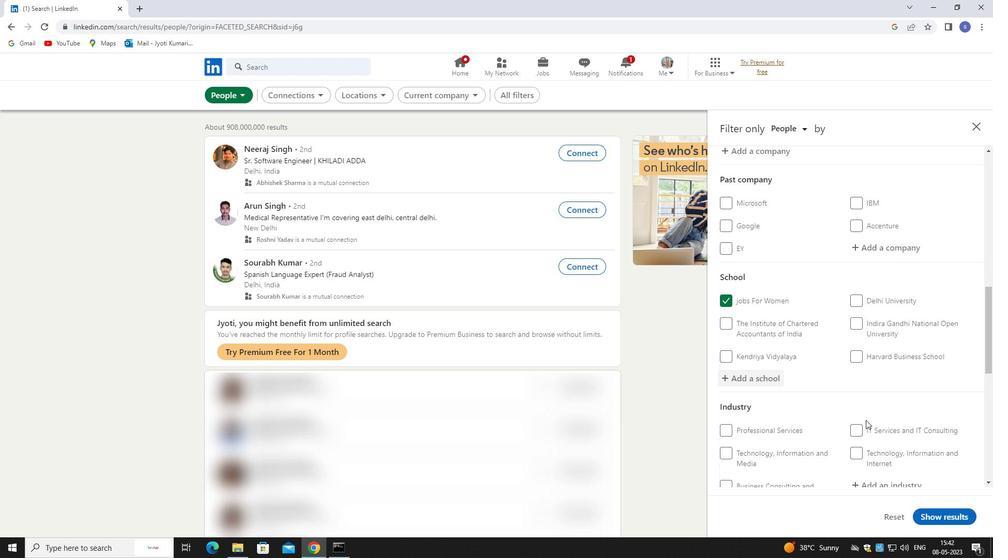 
Action: Mouse scrolled (866, 414) with delta (0, 0)
Screenshot: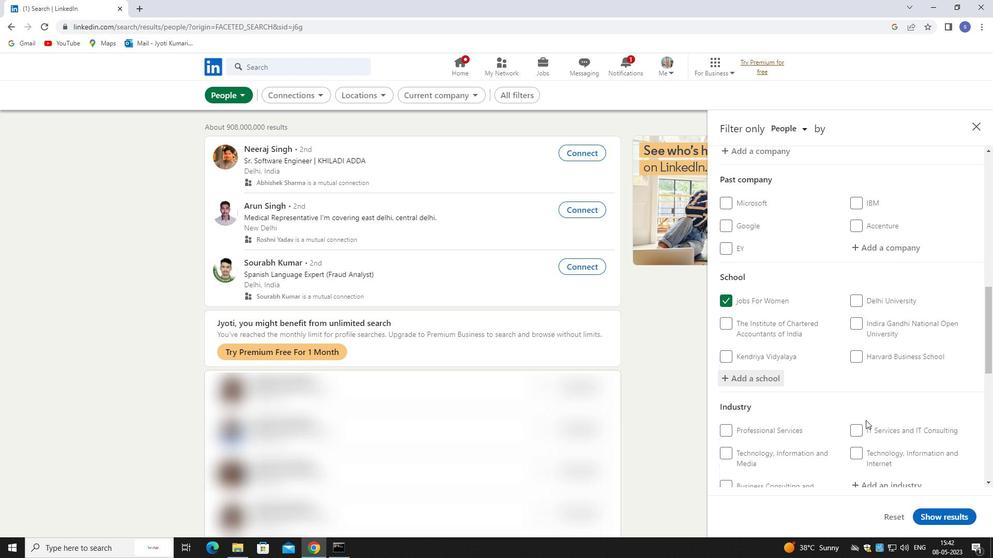 
Action: Mouse scrolled (866, 414) with delta (0, 0)
Screenshot: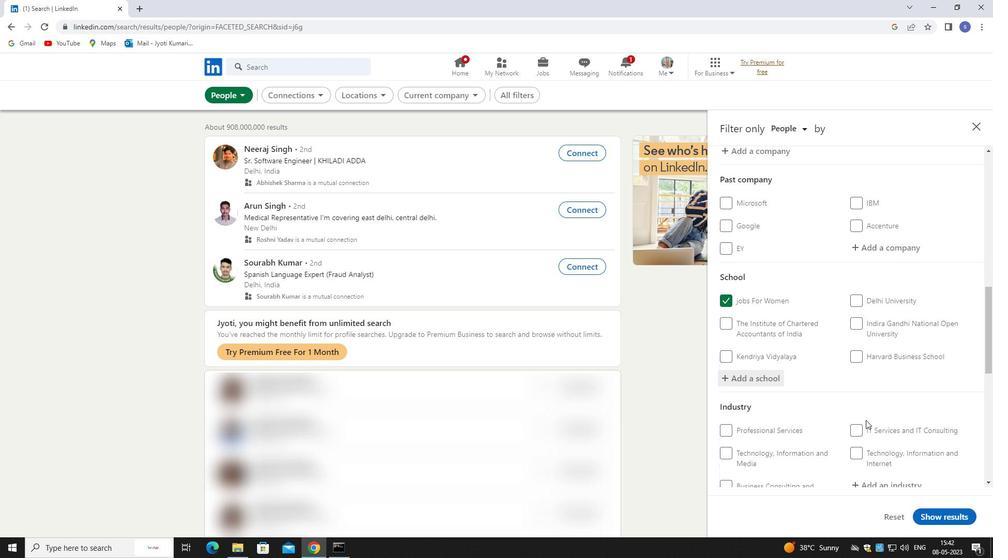 
Action: Mouse scrolled (866, 414) with delta (0, 0)
Screenshot: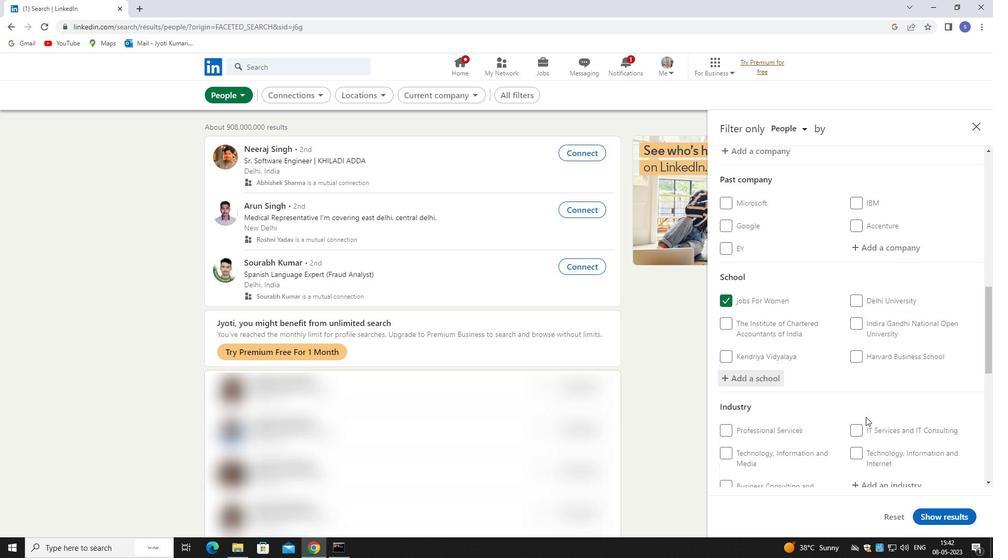 
Action: Mouse moved to (892, 275)
Screenshot: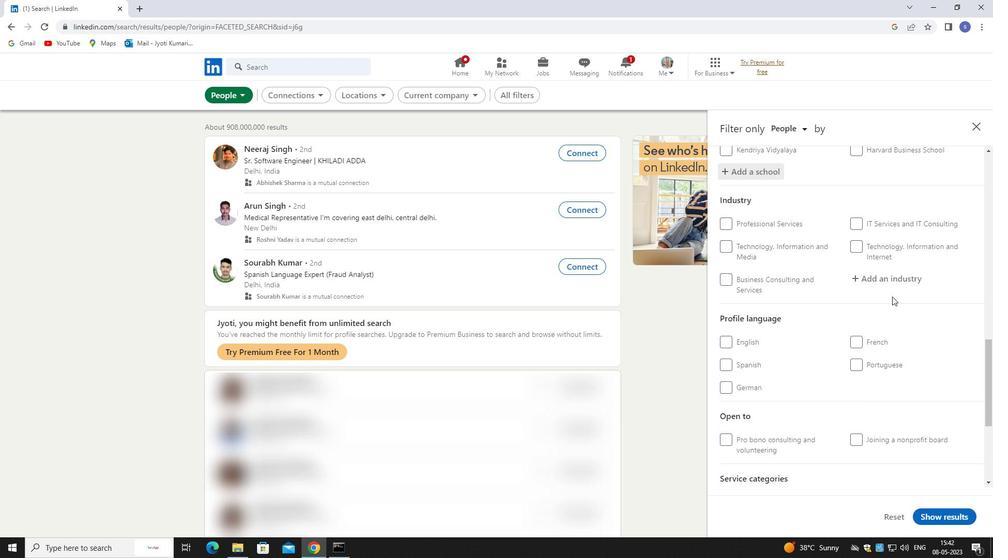 
Action: Mouse pressed left at (892, 275)
Screenshot: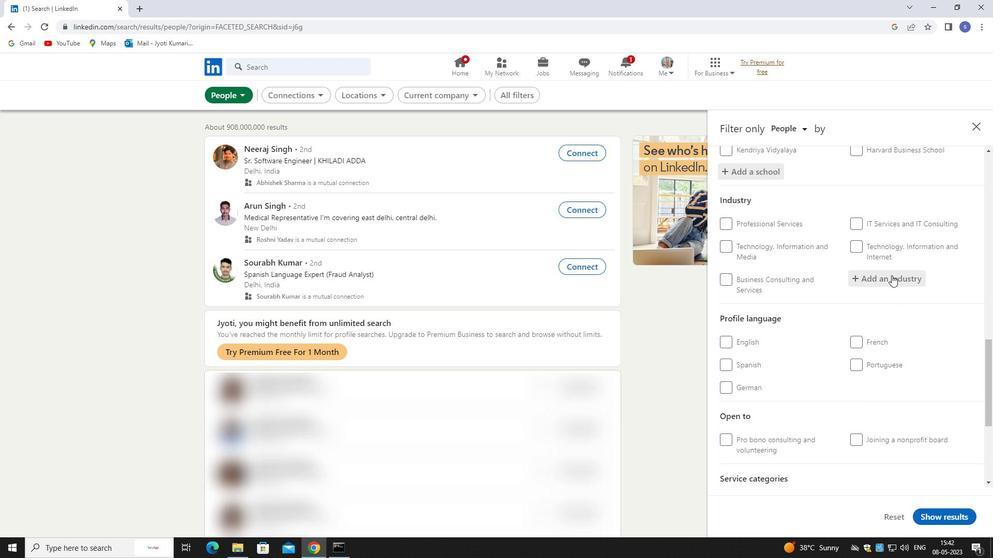 
Action: Mouse moved to (889, 272)
Screenshot: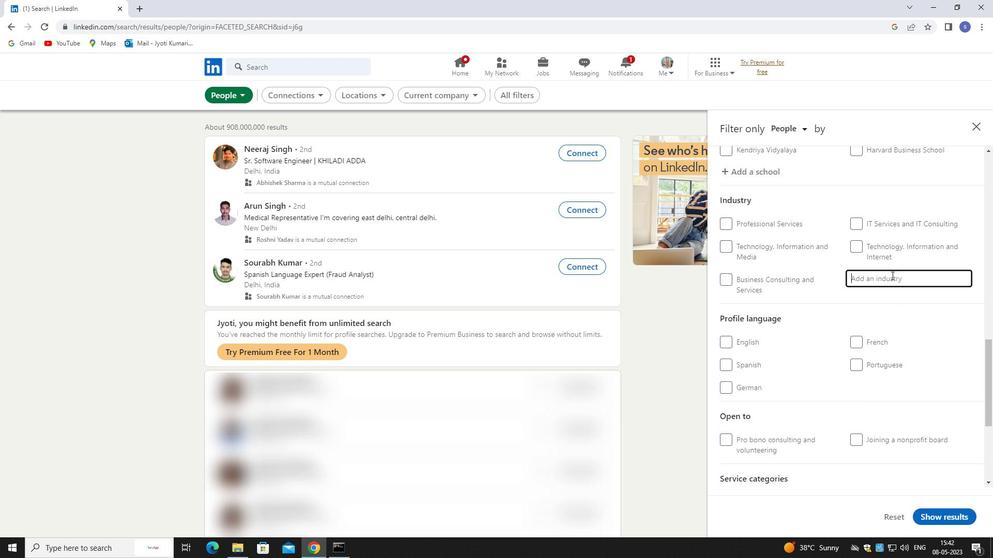
Action: Key pressed PERFORMING
Screenshot: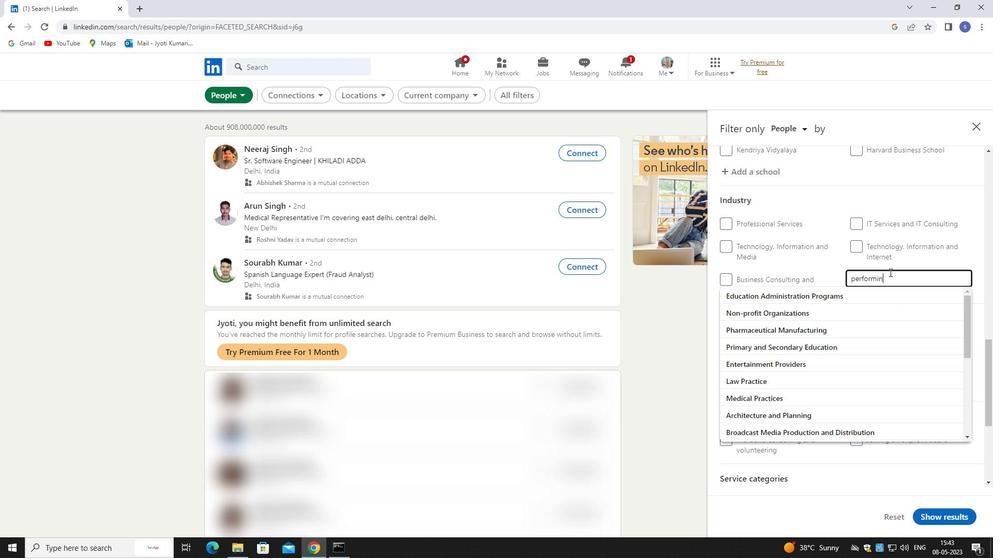 
Action: Mouse moved to (882, 288)
Screenshot: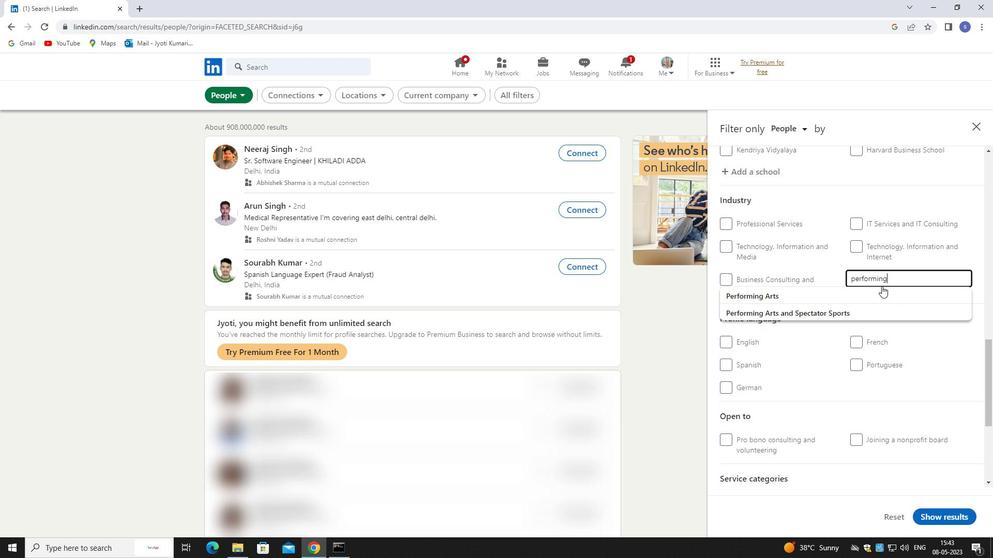 
Action: Mouse pressed left at (882, 288)
Screenshot: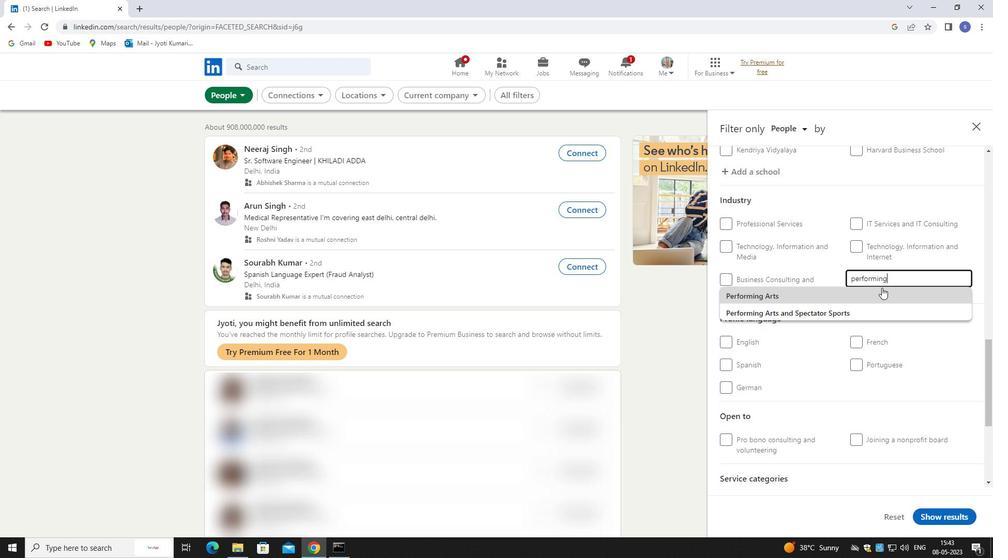 
Action: Mouse moved to (883, 289)
Screenshot: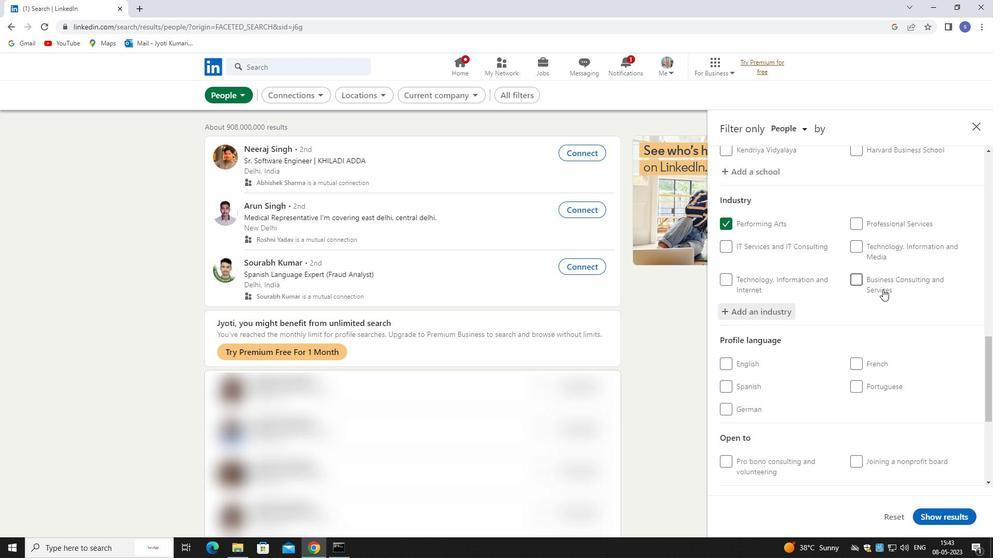 
Action: Mouse scrolled (883, 289) with delta (0, 0)
Screenshot: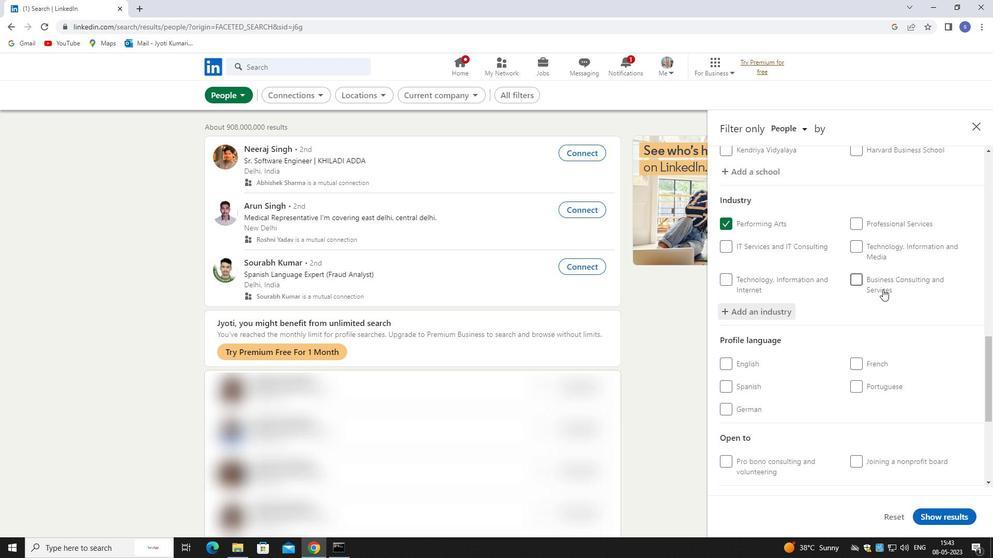 
Action: Mouse moved to (884, 290)
Screenshot: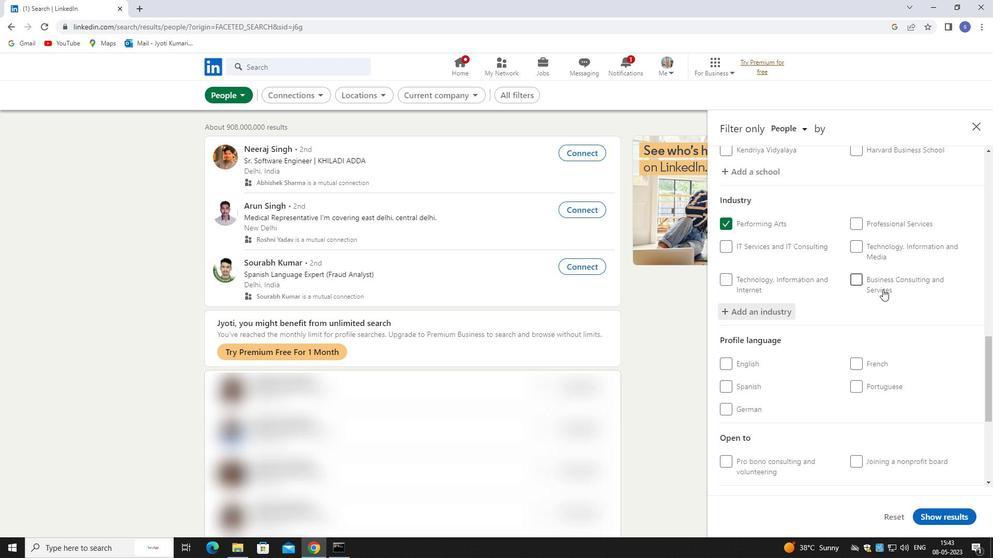 
Action: Mouse scrolled (884, 289) with delta (0, 0)
Screenshot: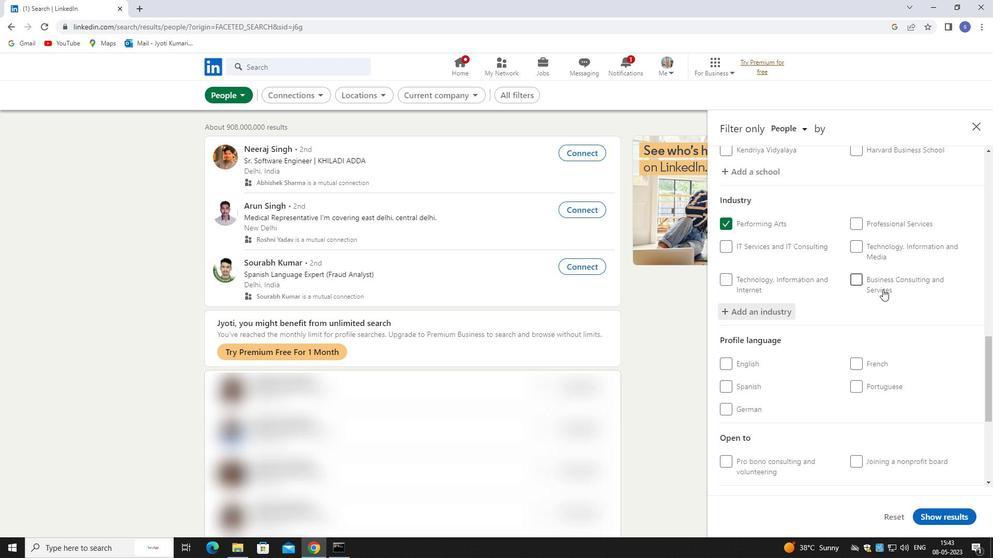 
Action: Mouse moved to (885, 290)
Screenshot: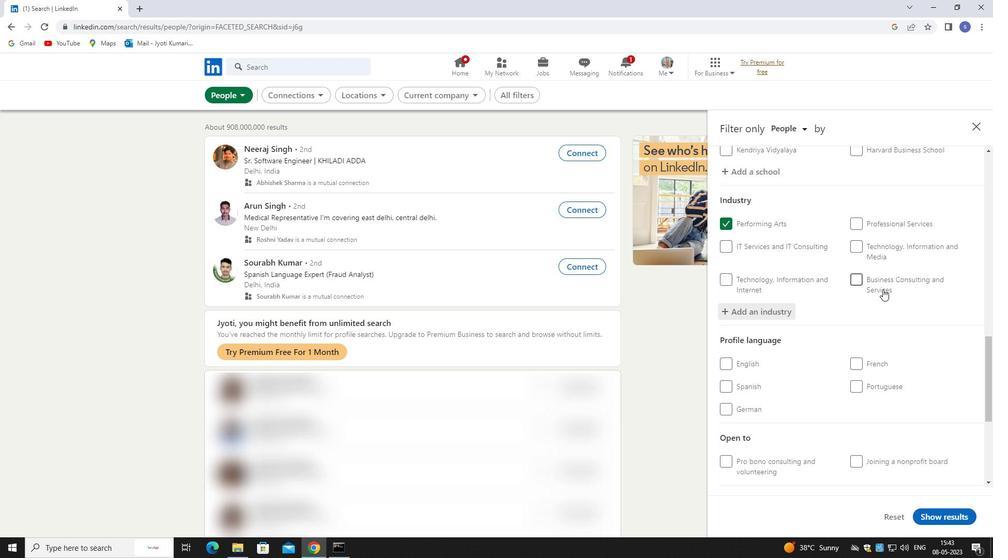
Action: Mouse scrolled (885, 290) with delta (0, 0)
Screenshot: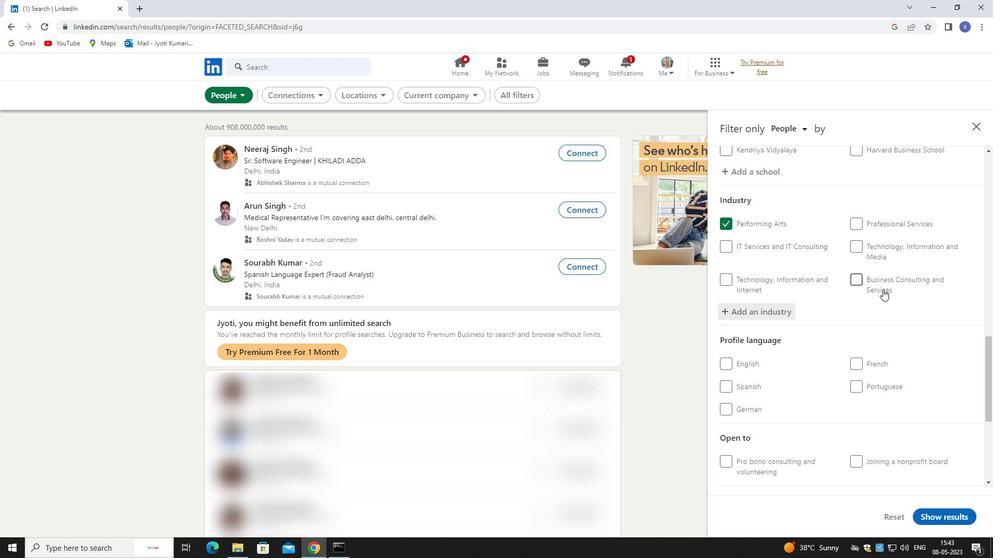 
Action: Mouse moved to (749, 204)
Screenshot: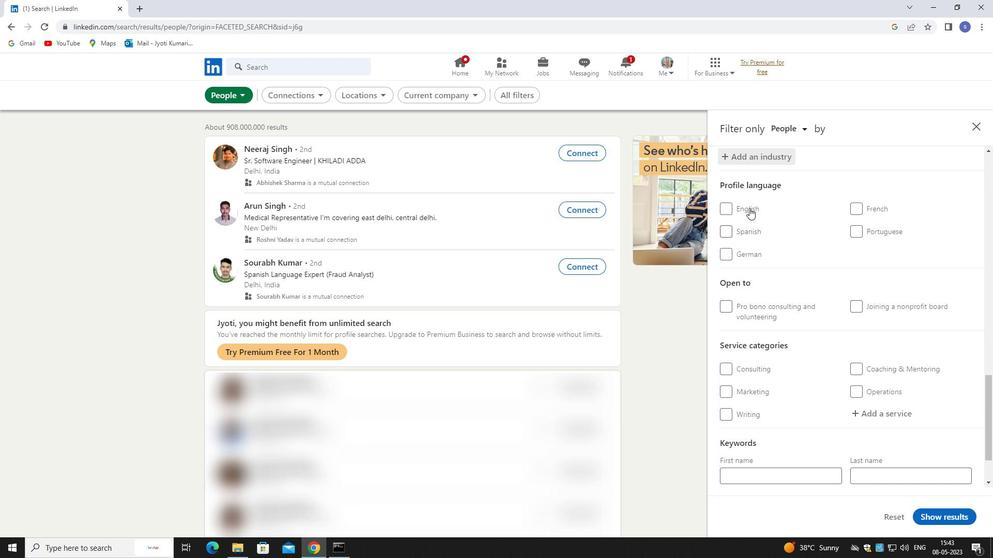 
Action: Mouse pressed left at (749, 204)
Screenshot: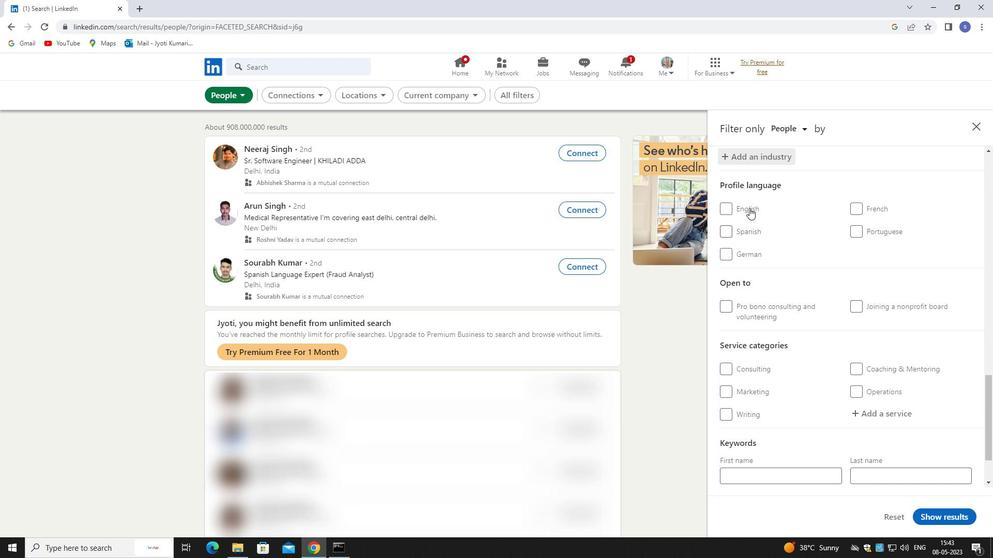 
Action: Mouse moved to (812, 280)
Screenshot: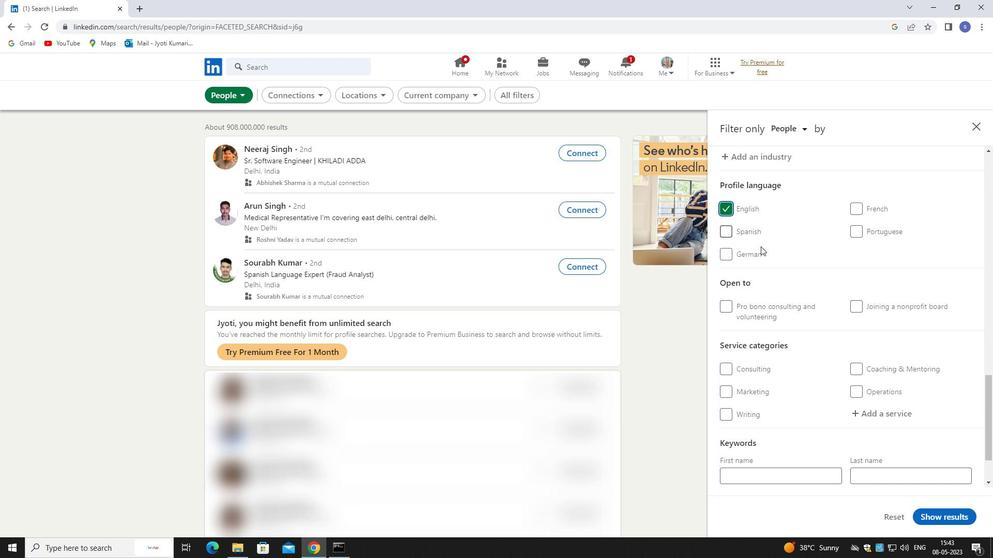 
Action: Mouse scrolled (812, 280) with delta (0, 0)
Screenshot: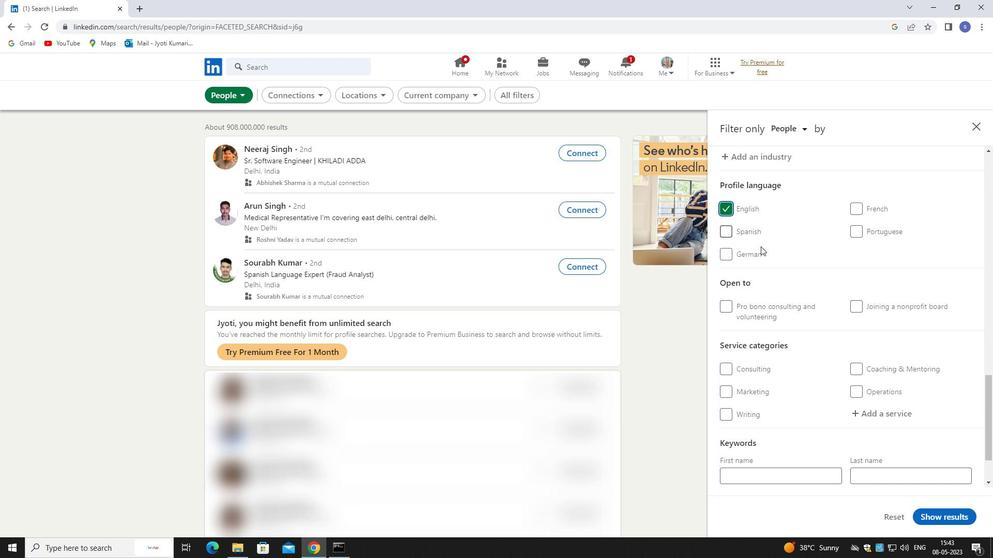 
Action: Mouse moved to (818, 285)
Screenshot: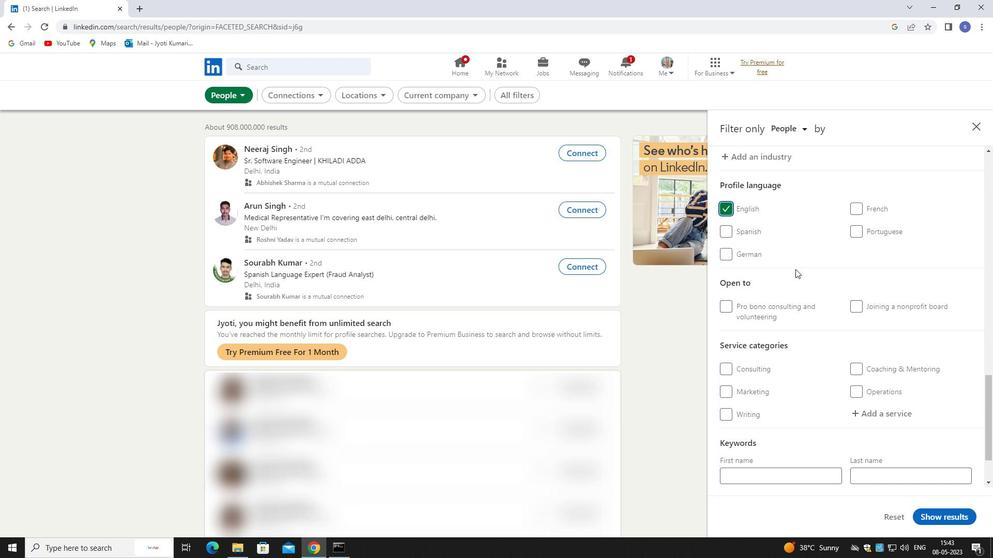 
Action: Mouse scrolled (818, 284) with delta (0, 0)
Screenshot: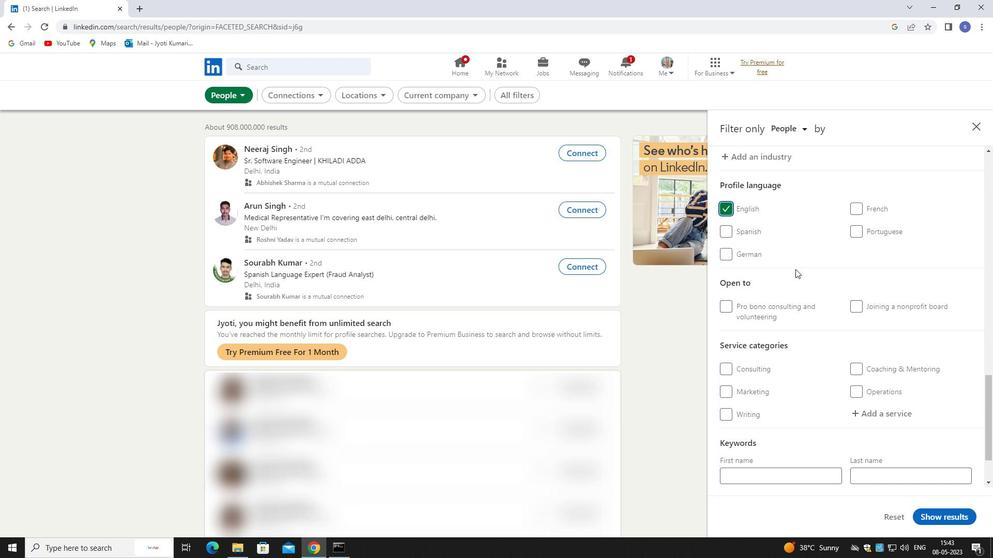 
Action: Mouse moved to (869, 342)
Screenshot: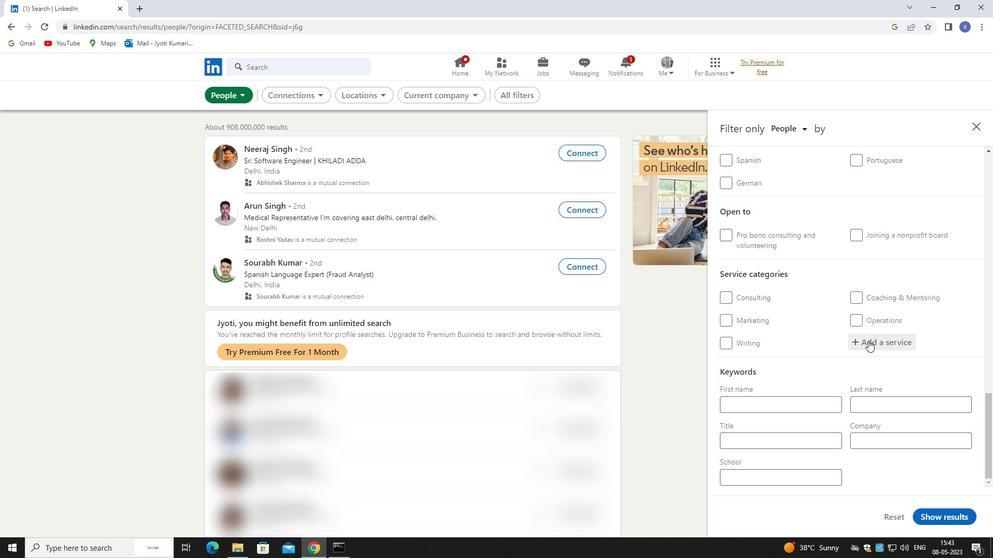 
Action: Mouse pressed left at (869, 342)
Screenshot: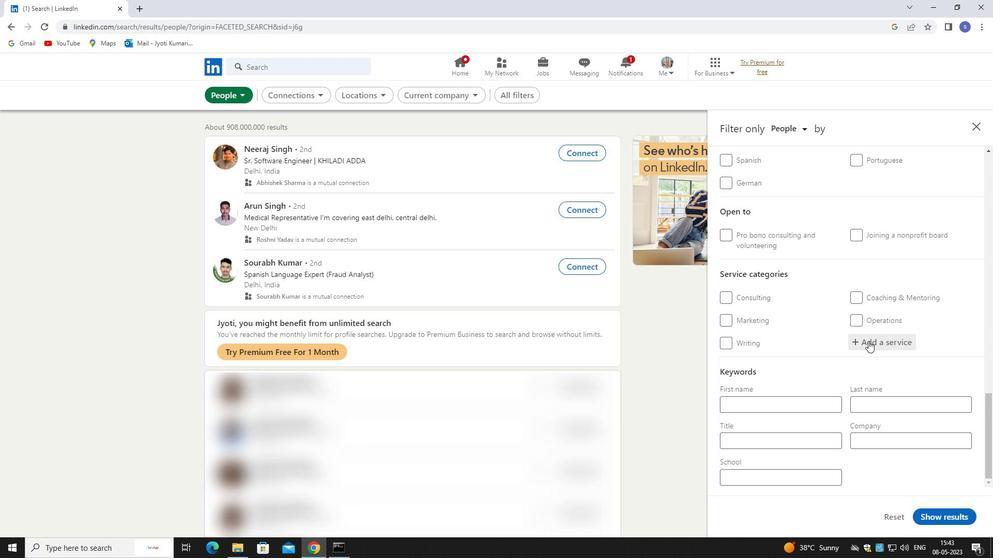
Action: Key pressed LABOR<Key.space>AND
Screenshot: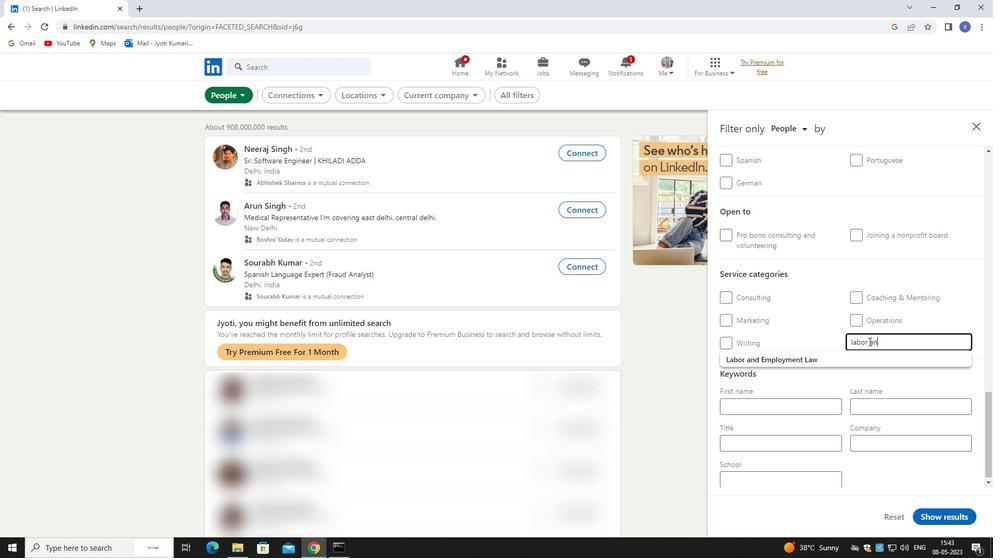 
Action: Mouse moved to (873, 352)
Screenshot: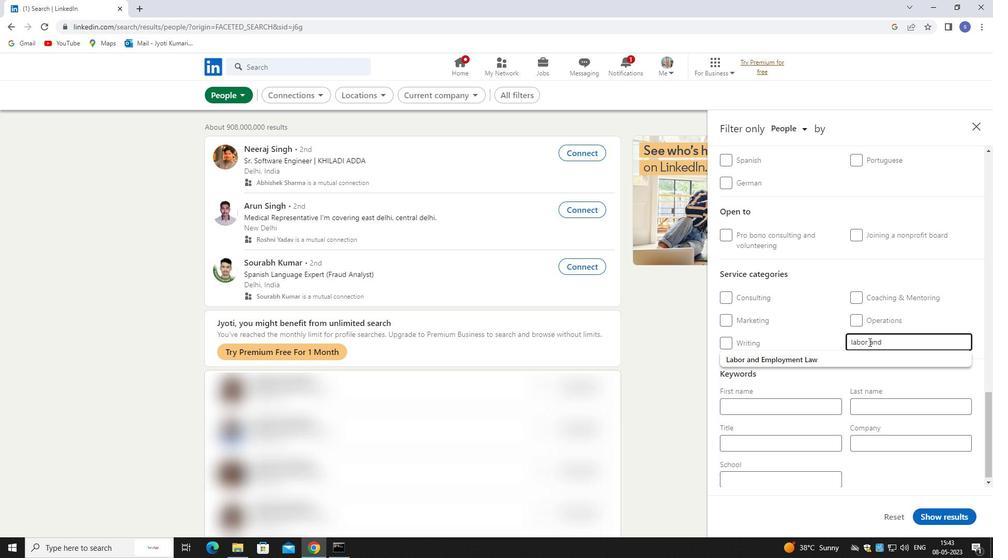 
Action: Mouse pressed left at (873, 352)
Screenshot: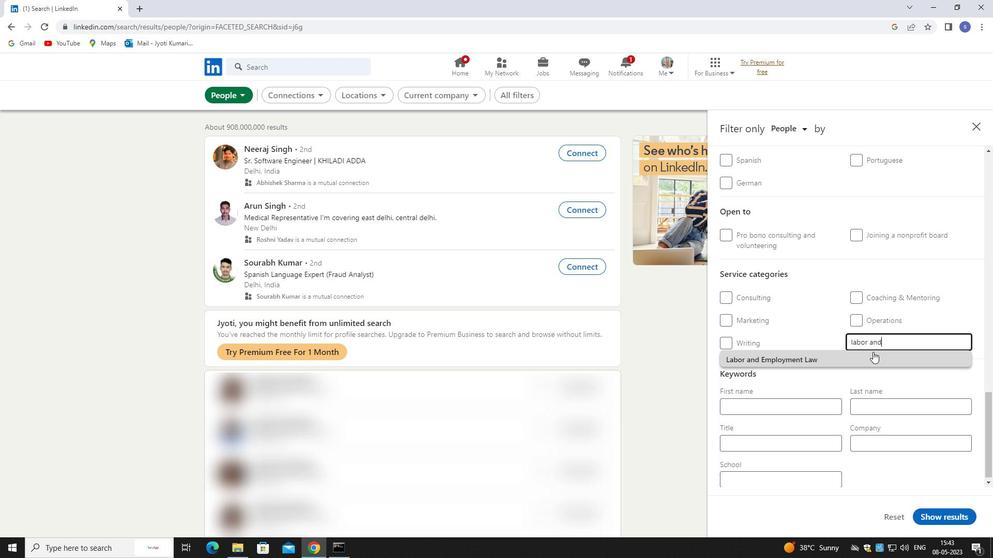 
Action: Mouse moved to (871, 348)
Screenshot: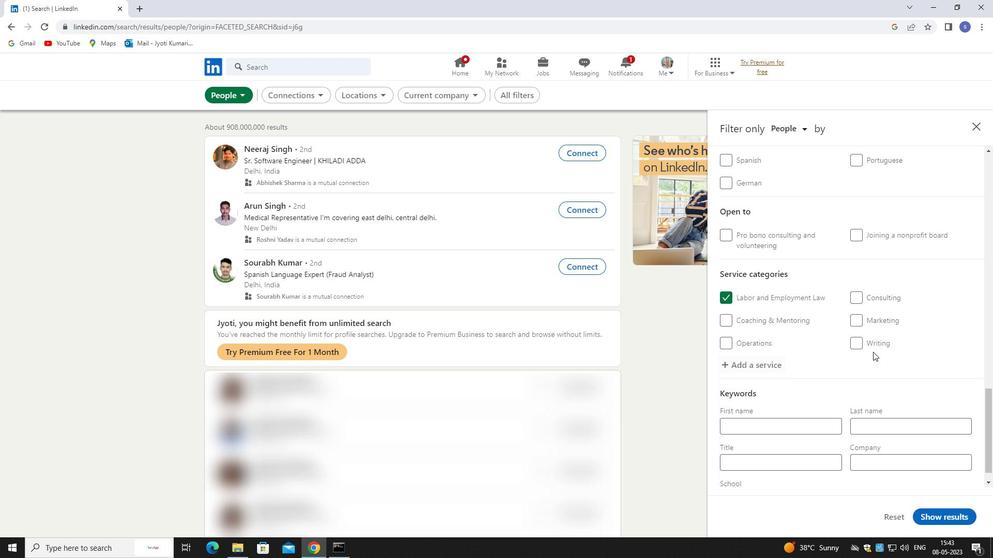 
Action: Mouse scrolled (871, 347) with delta (0, 0)
Screenshot: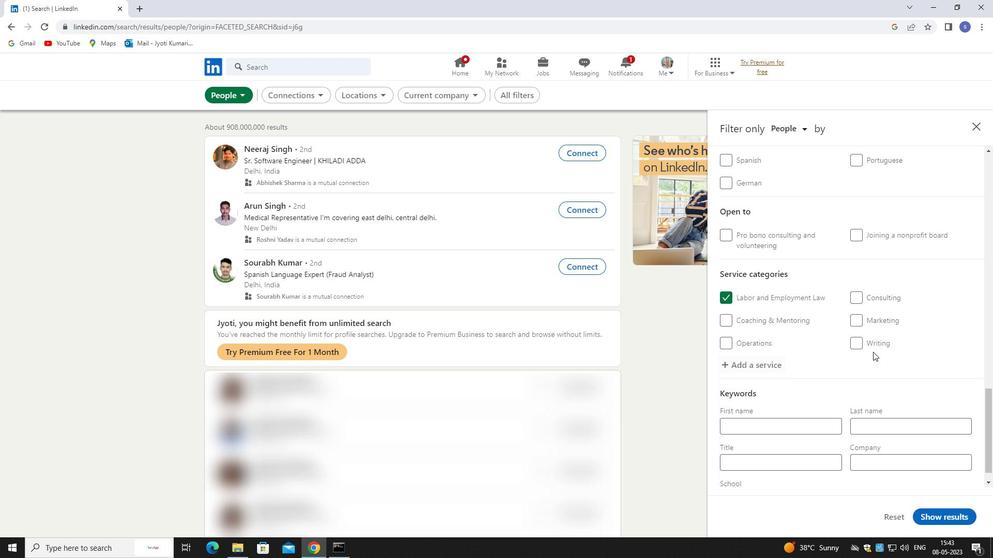 
Action: Mouse moved to (870, 348)
Screenshot: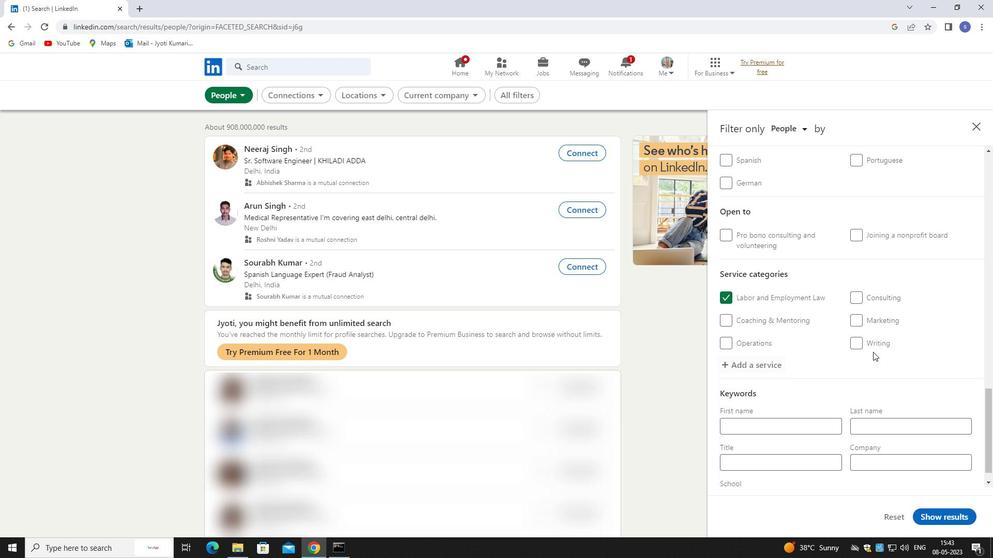 
Action: Mouse scrolled (870, 347) with delta (0, 0)
Screenshot: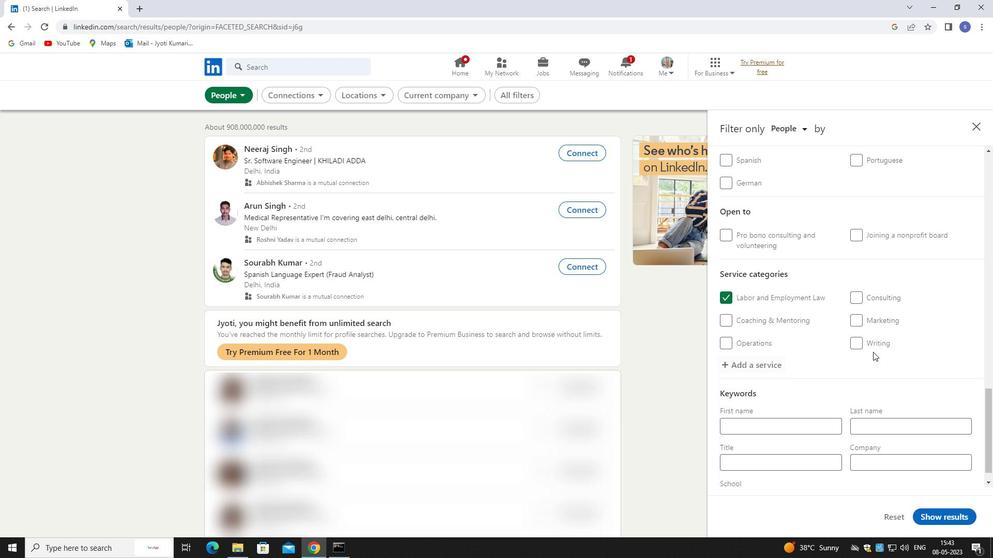 
Action: Mouse moved to (870, 348)
Screenshot: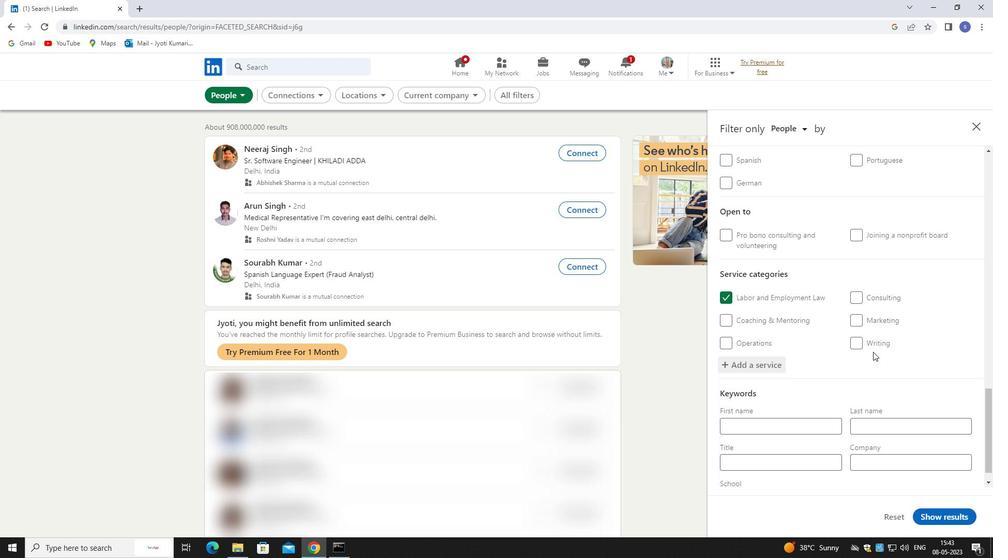 
Action: Mouse scrolled (870, 348) with delta (0, 0)
Screenshot: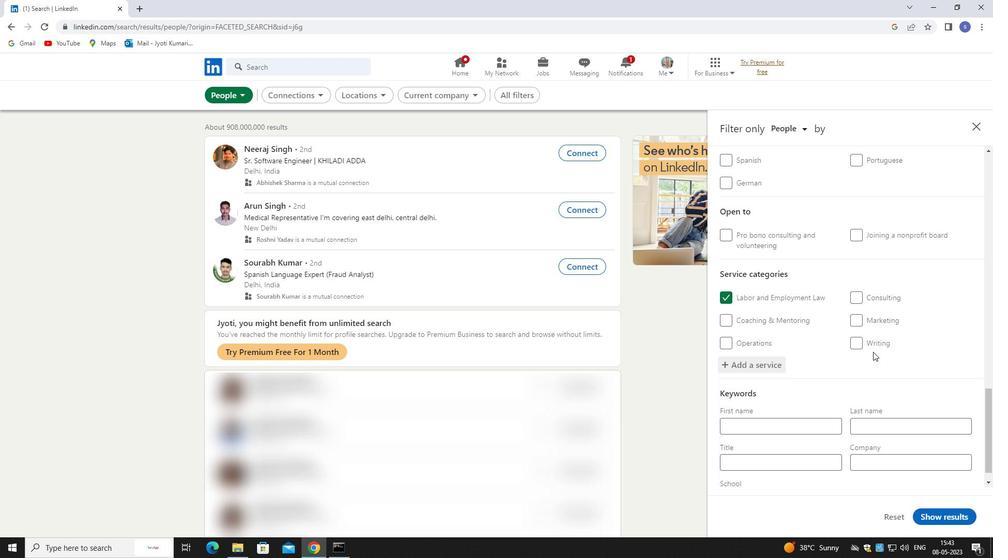 
Action: Mouse moved to (868, 351)
Screenshot: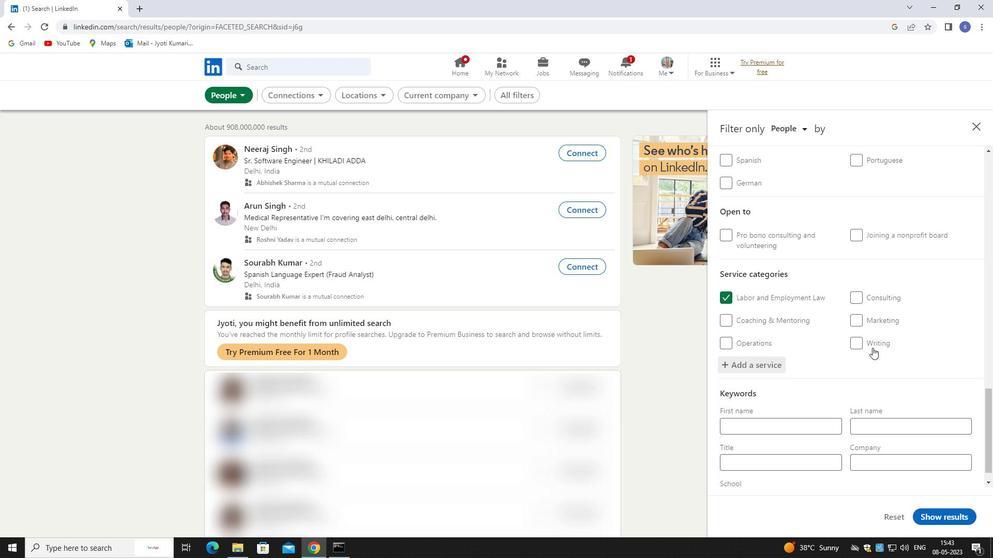 
Action: Mouse scrolled (868, 351) with delta (0, 0)
Screenshot: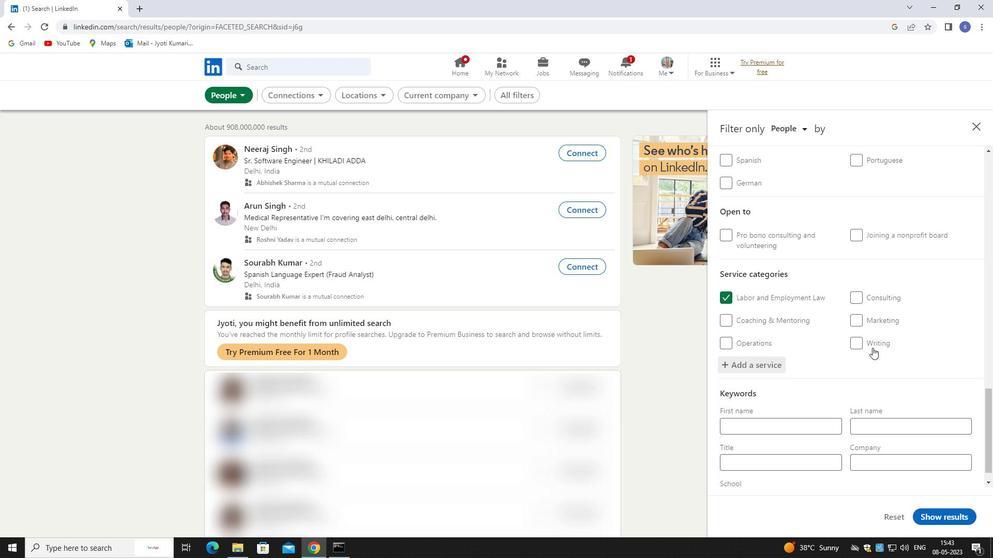 
Action: Mouse moved to (791, 444)
Screenshot: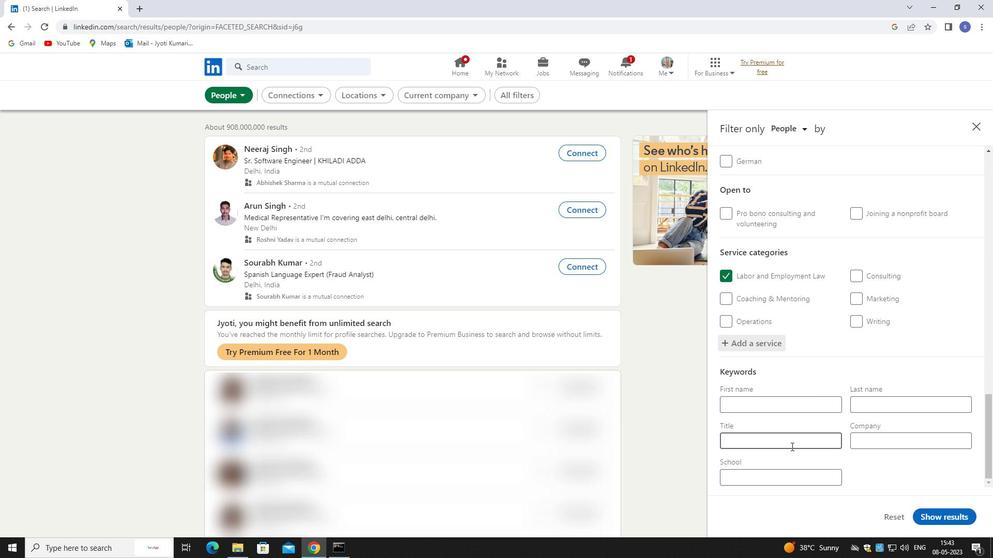 
Action: Mouse pressed left at (791, 444)
Screenshot: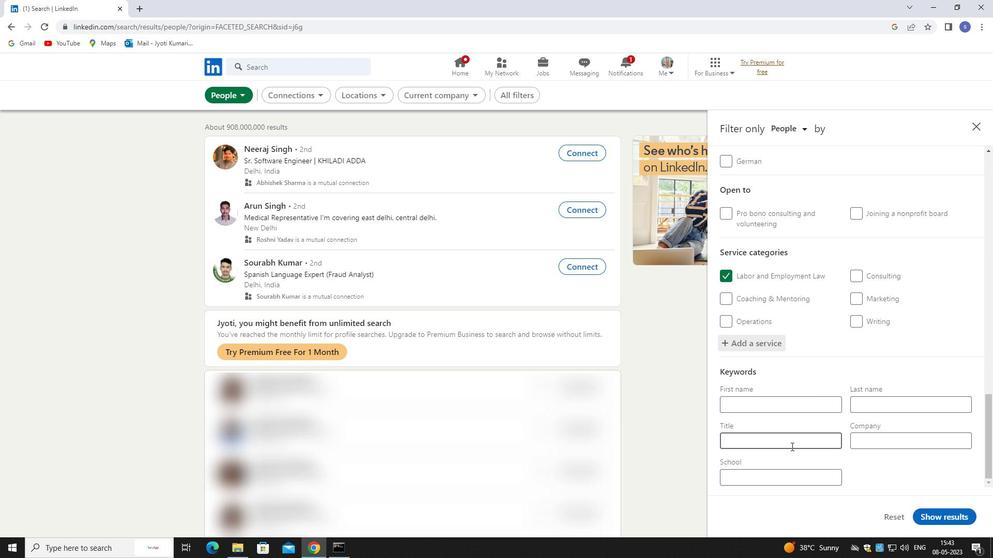 
Action: Mouse moved to (763, 449)
Screenshot: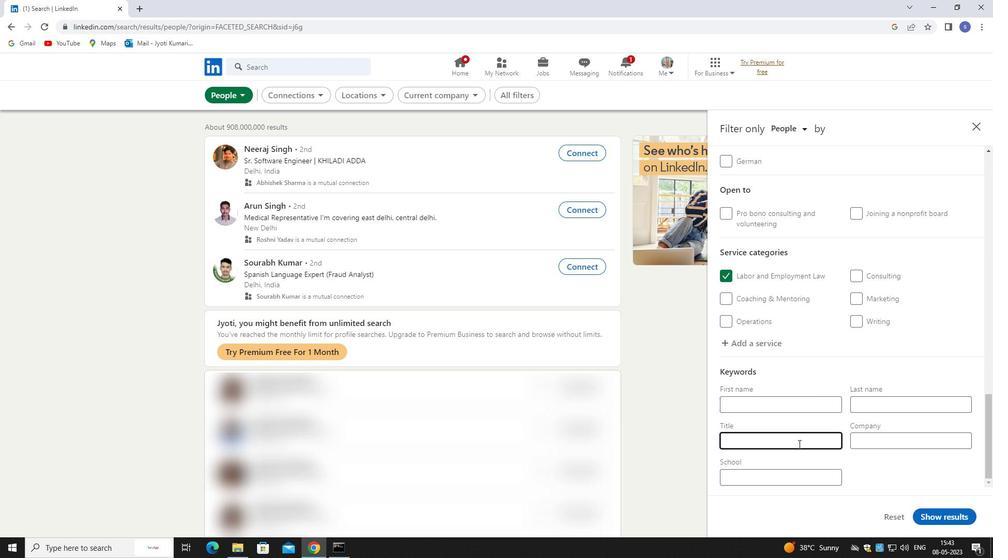 
Action: Key pressed <Key.shift>SALES<Key.space><Key.shift>REPRESENTATIVBE
Screenshot: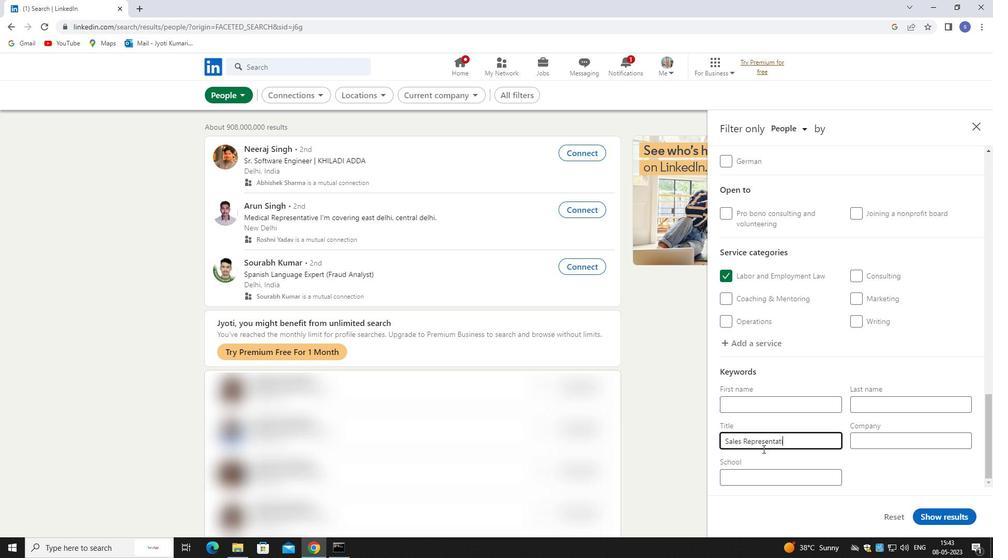 
Action: Mouse moved to (745, 382)
Screenshot: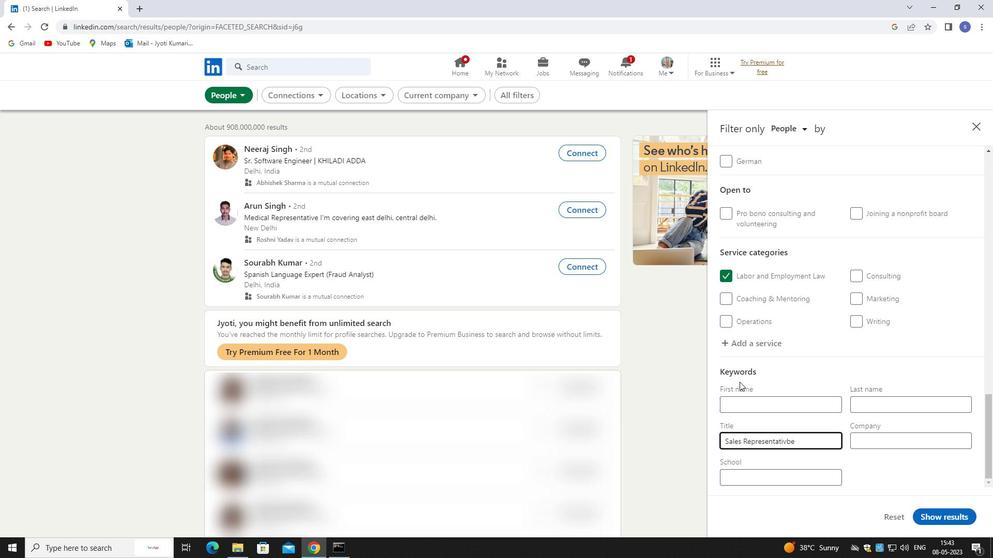 
Action: Key pressed <Key.backspace><Key.backspace><Key.backspace>VE
Screenshot: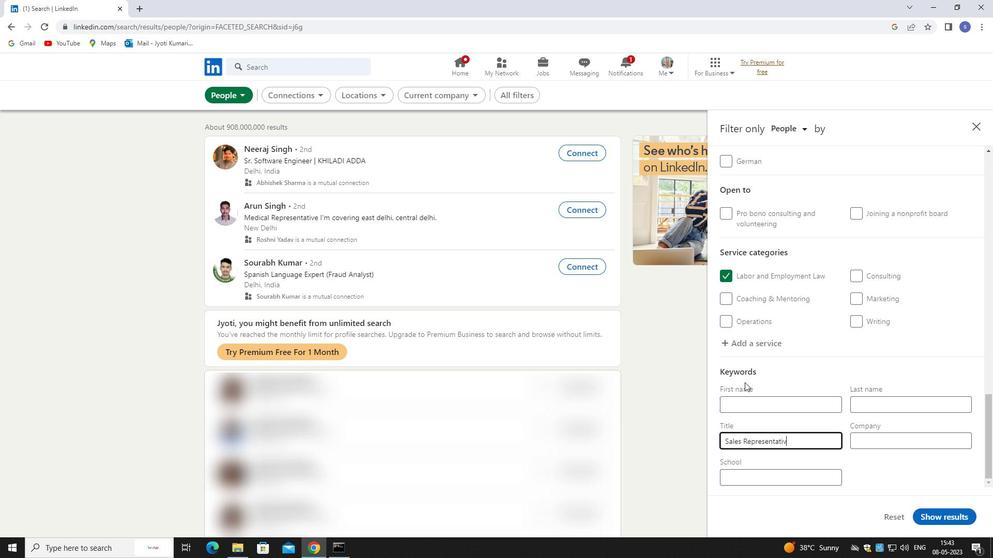 
Action: Mouse moved to (922, 511)
Screenshot: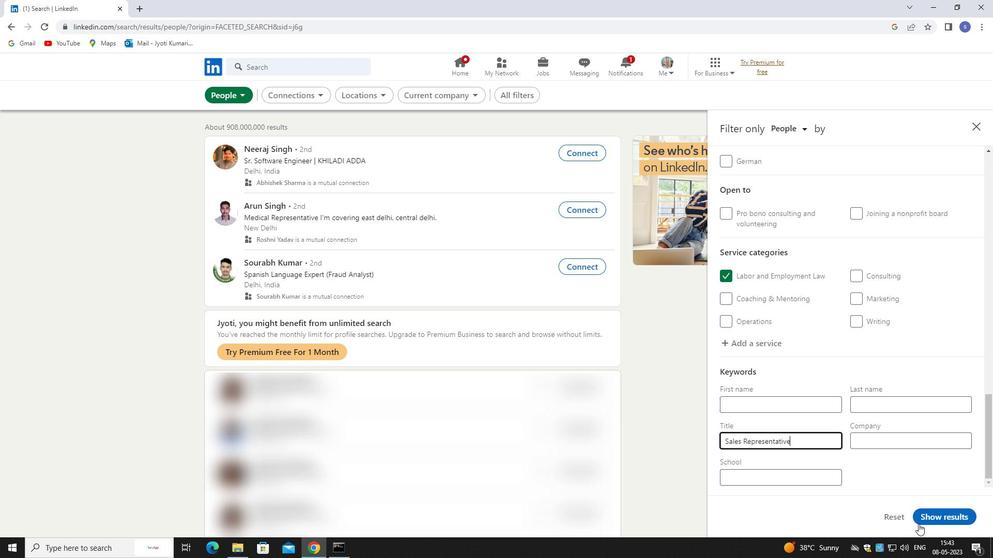 
Action: Mouse pressed left at (922, 511)
Screenshot: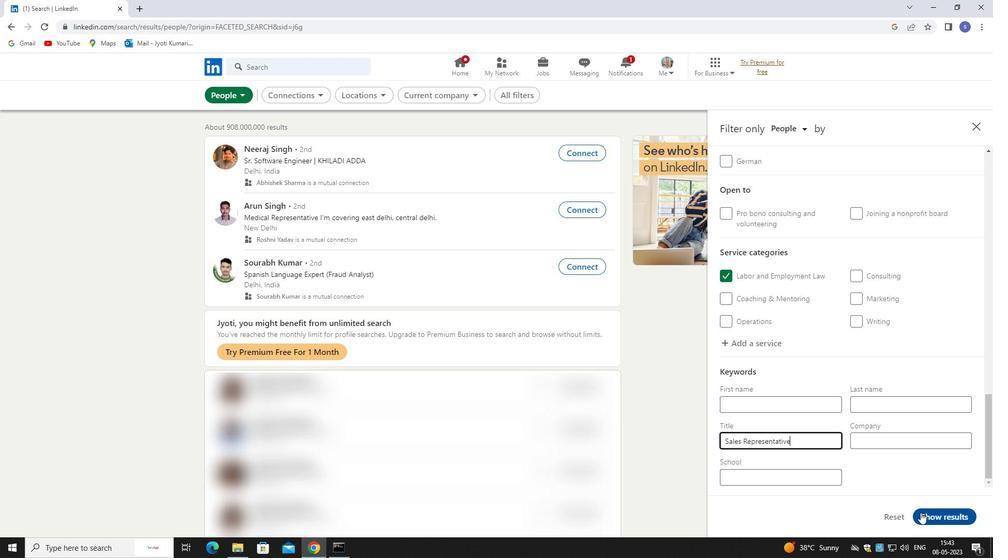 
Action: Mouse moved to (925, 500)
Screenshot: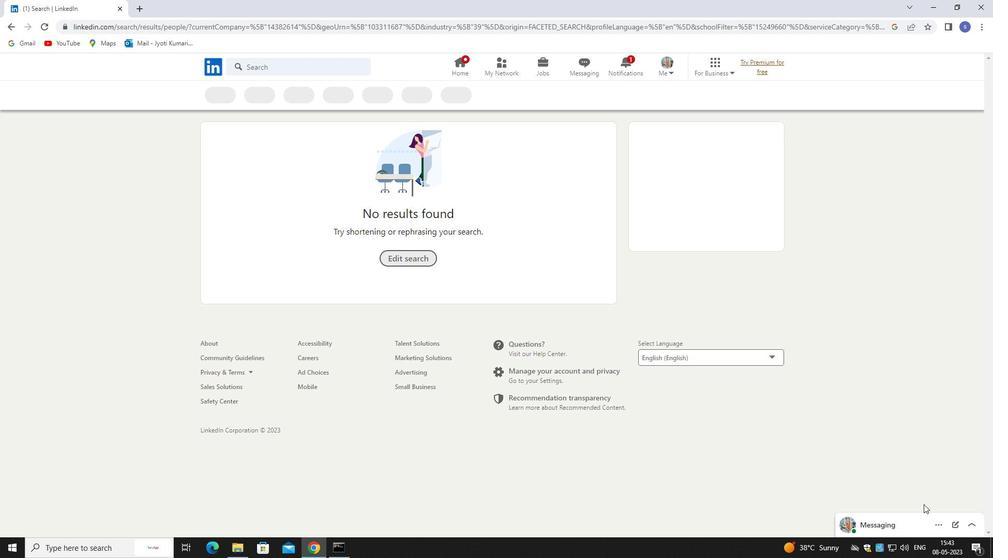 
